Task: Look for space in Matoury, French Guiana from 9th June, 2023 to 11th June, 2023 for 2 adults in price range Rs.6000 to Rs.10000. Place can be entire place with 2 bedrooms having 2 beds and 1 bathroom. Property type can be house, flat, guest house. Amenities needed are: wifi. Booking option can be shelf check-in. Required host language is .
Action: Mouse moved to (423, 48)
Screenshot: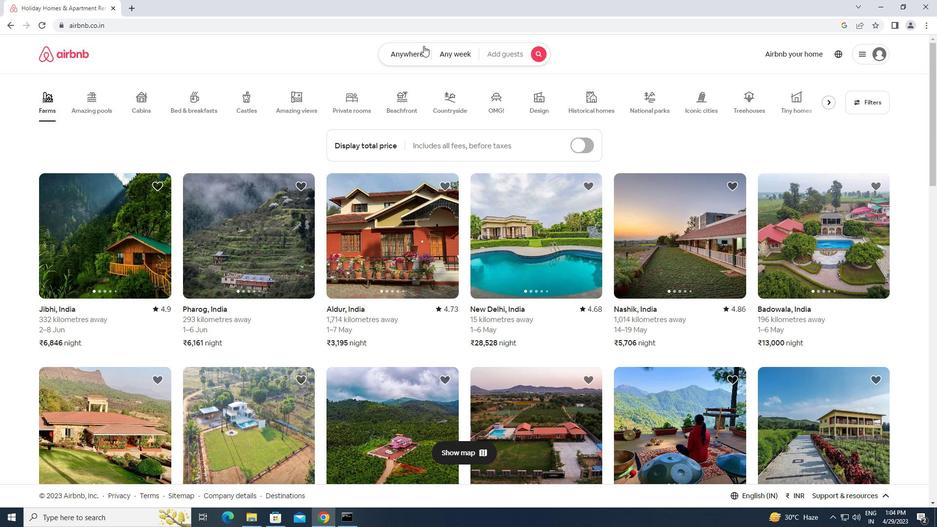 
Action: Mouse pressed left at (423, 48)
Screenshot: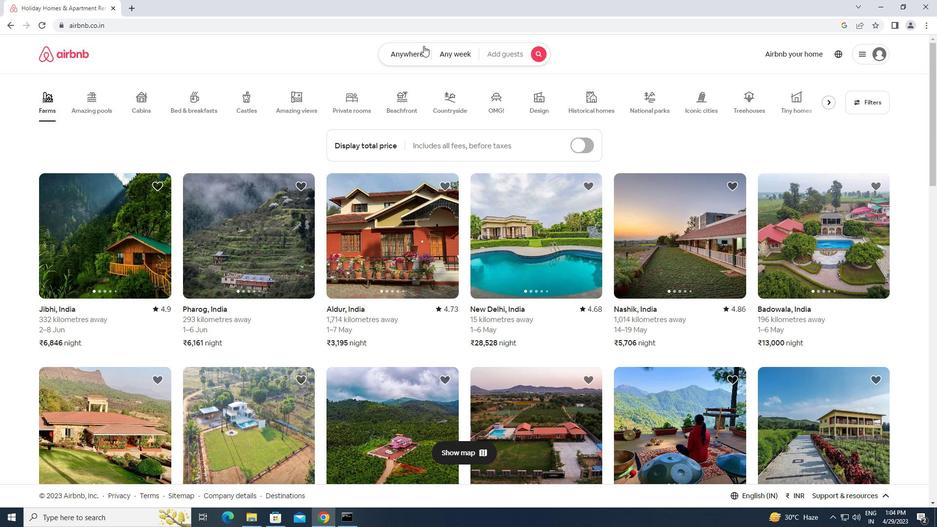 
Action: Mouse moved to (313, 92)
Screenshot: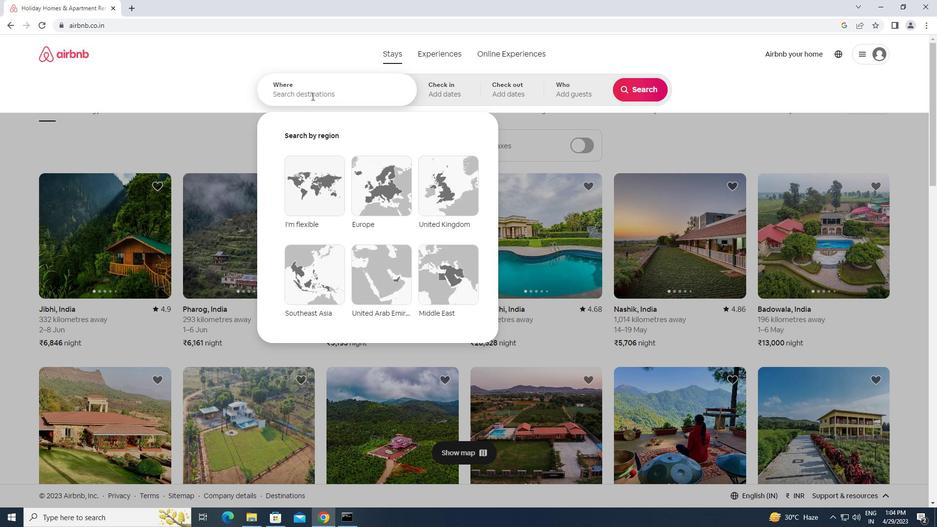 
Action: Mouse pressed left at (313, 92)
Screenshot: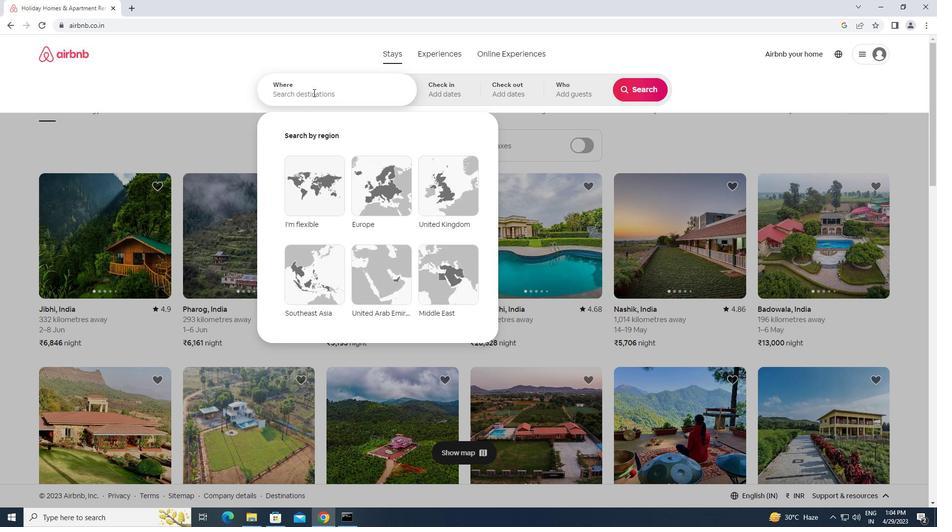 
Action: Key pressed m<Key.caps_lock>atoury,<Key.space><Key.caps_lock>f<Key.caps_lock>rench<Key.space><Key.caps_lock>g<Key.caps_lock>uiana<Key.enter>
Screenshot: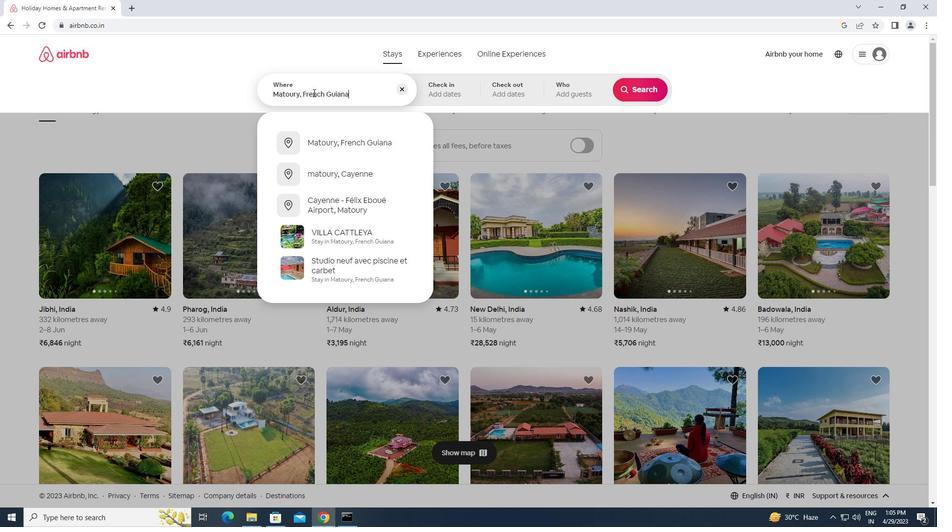 
Action: Mouse moved to (643, 168)
Screenshot: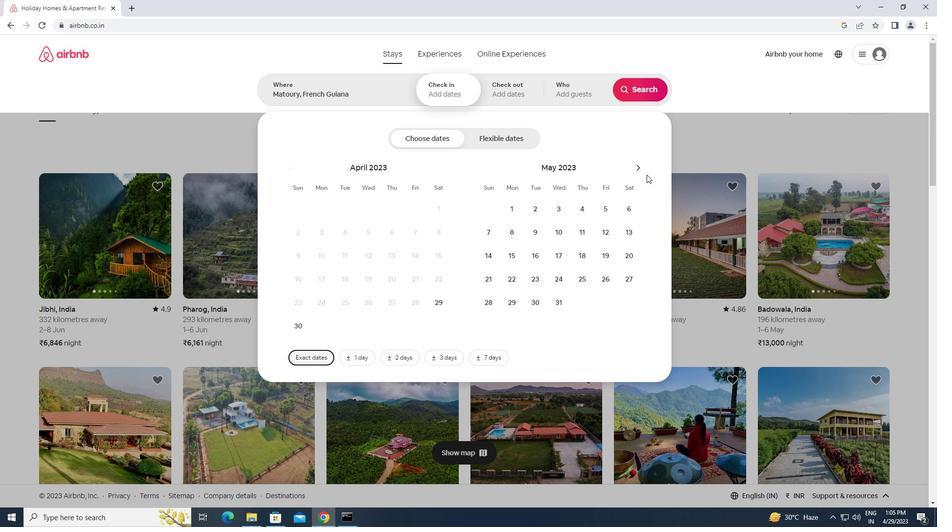 
Action: Mouse pressed left at (643, 168)
Screenshot: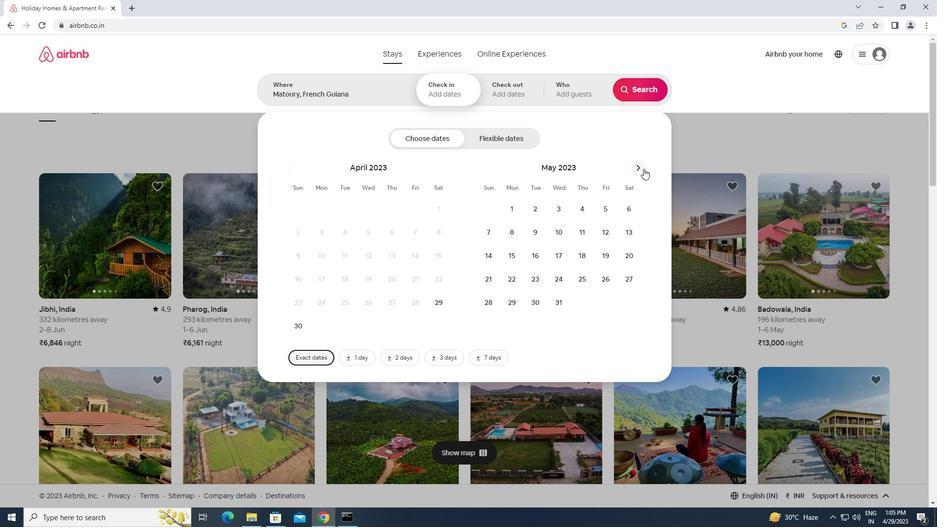 
Action: Mouse moved to (605, 228)
Screenshot: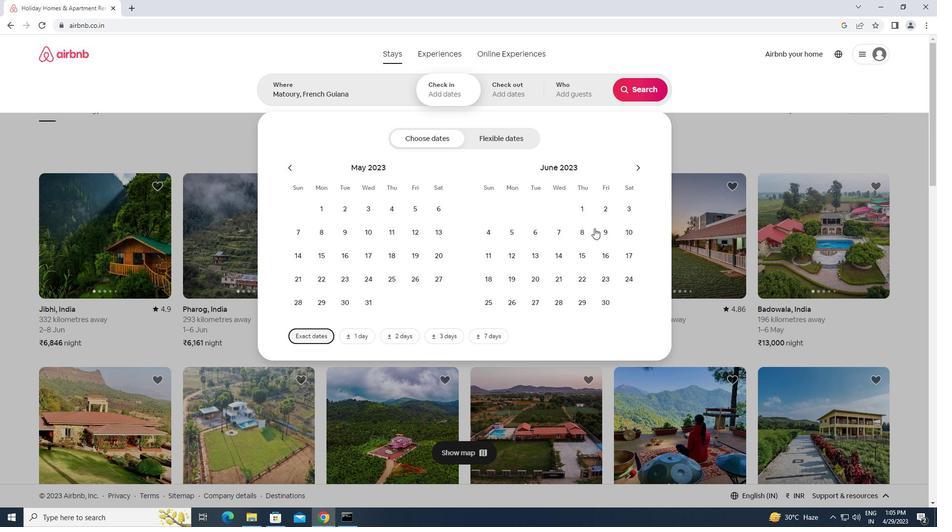 
Action: Mouse pressed left at (605, 228)
Screenshot: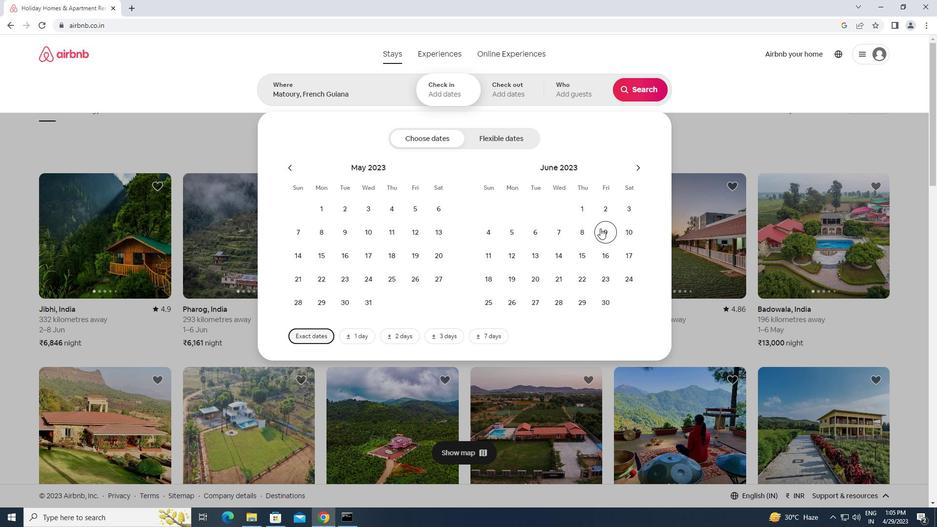 
Action: Mouse moved to (488, 258)
Screenshot: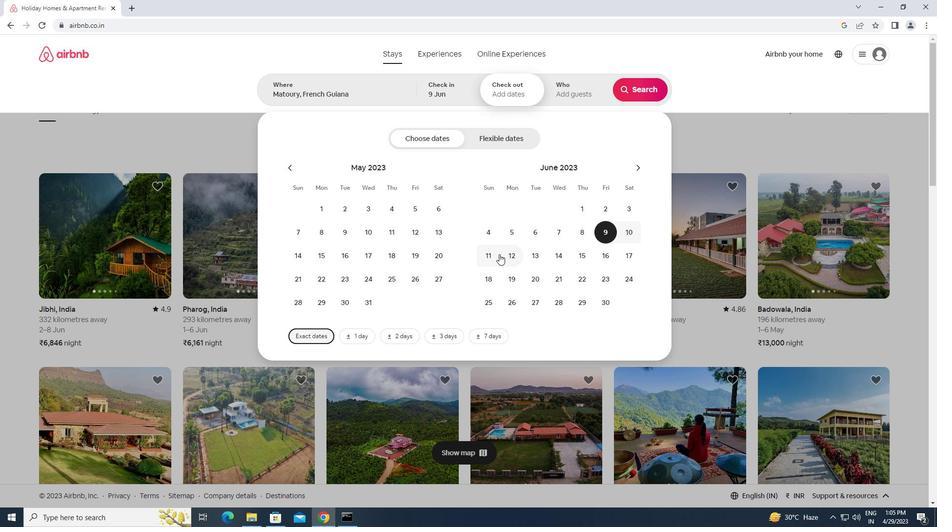 
Action: Mouse pressed left at (488, 258)
Screenshot: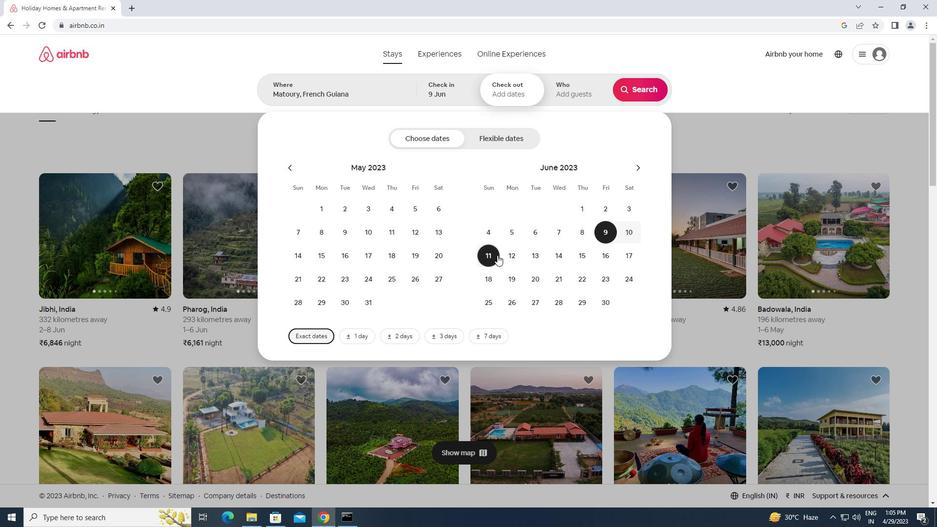 
Action: Mouse moved to (578, 85)
Screenshot: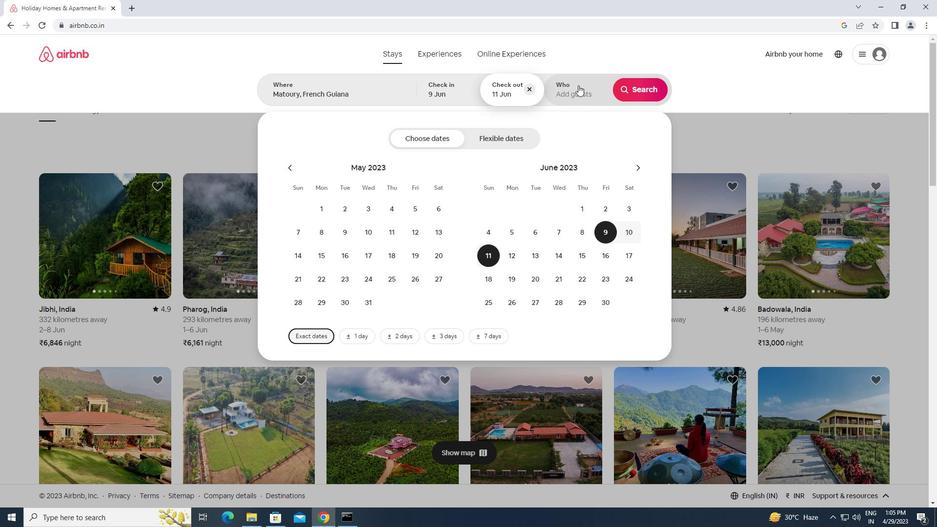 
Action: Mouse pressed left at (578, 85)
Screenshot: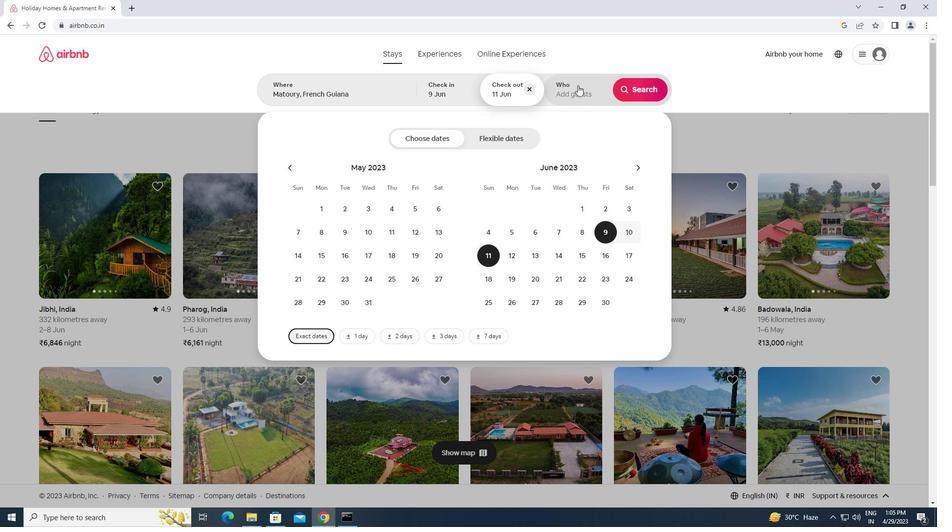 
Action: Mouse moved to (645, 140)
Screenshot: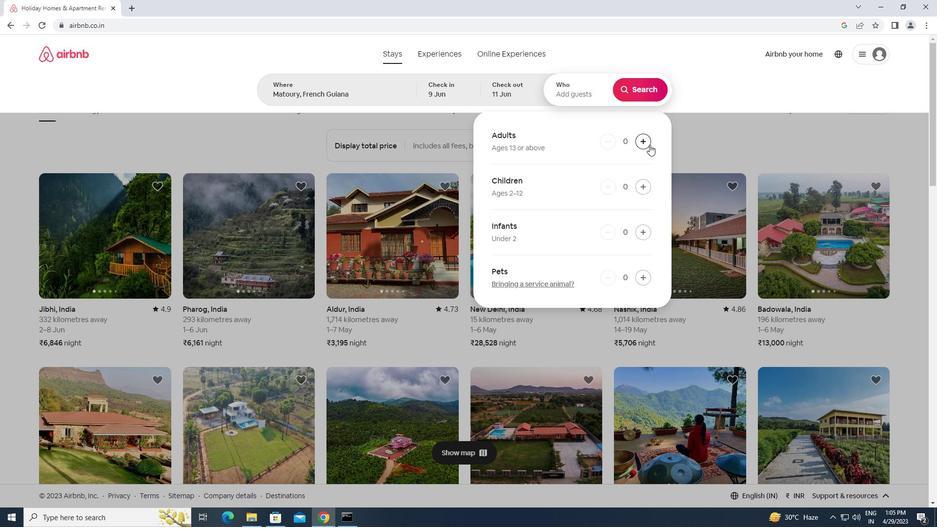 
Action: Mouse pressed left at (645, 140)
Screenshot: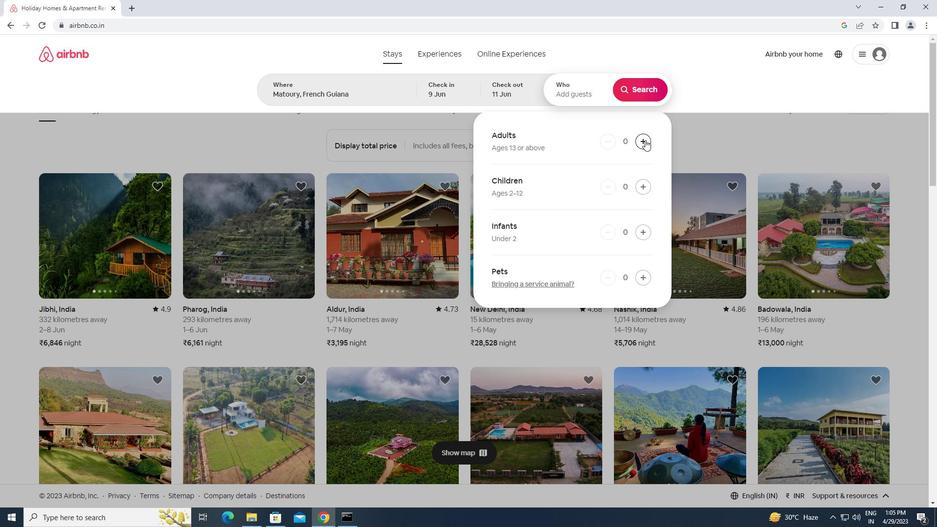 
Action: Mouse pressed left at (645, 140)
Screenshot: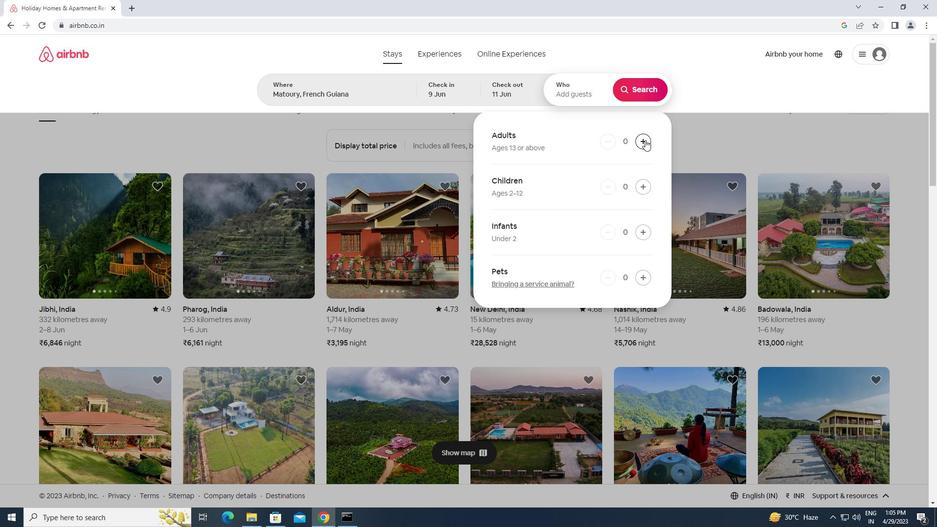 
Action: Mouse moved to (635, 90)
Screenshot: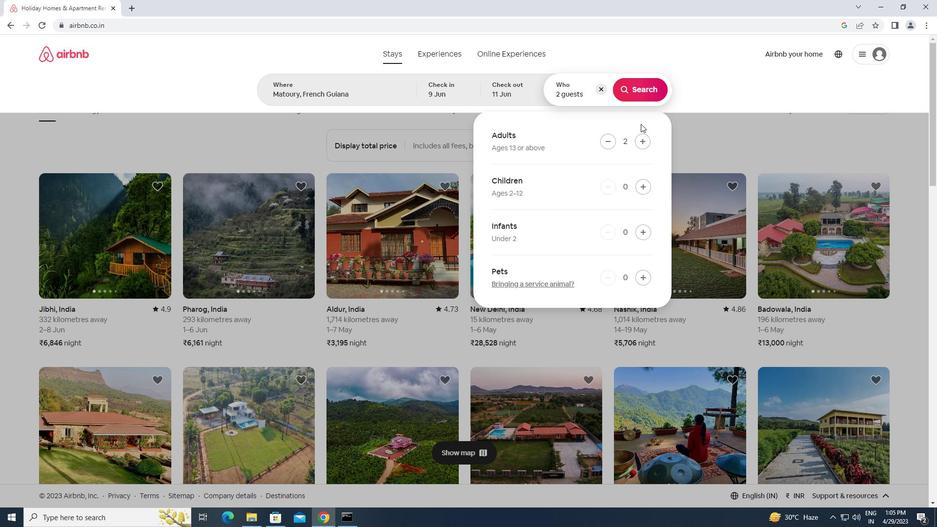 
Action: Mouse pressed left at (635, 90)
Screenshot: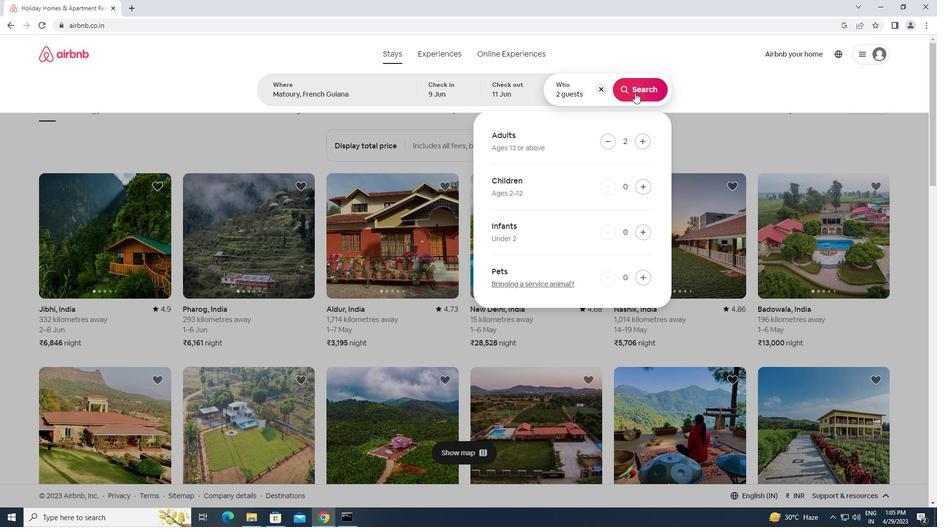
Action: Mouse moved to (879, 95)
Screenshot: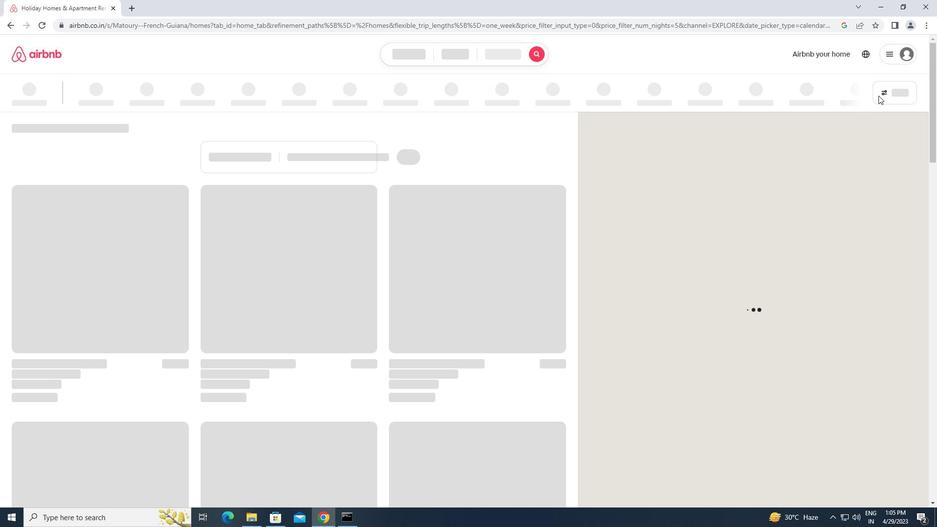 
Action: Mouse pressed left at (879, 95)
Screenshot: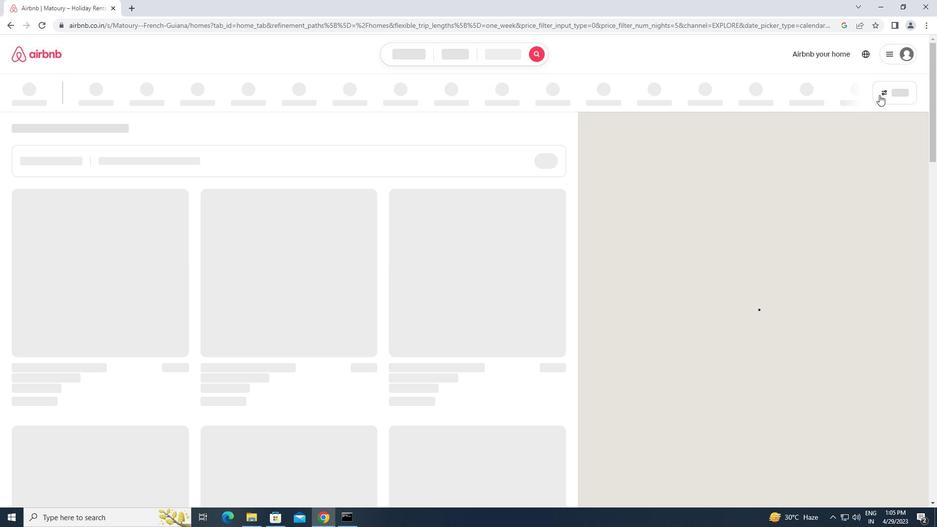 
Action: Mouse moved to (349, 215)
Screenshot: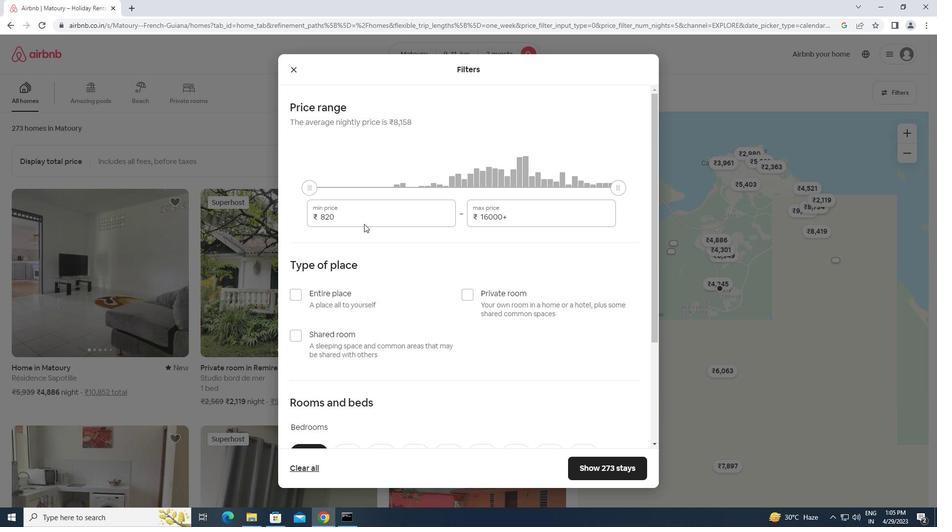 
Action: Mouse pressed left at (349, 215)
Screenshot: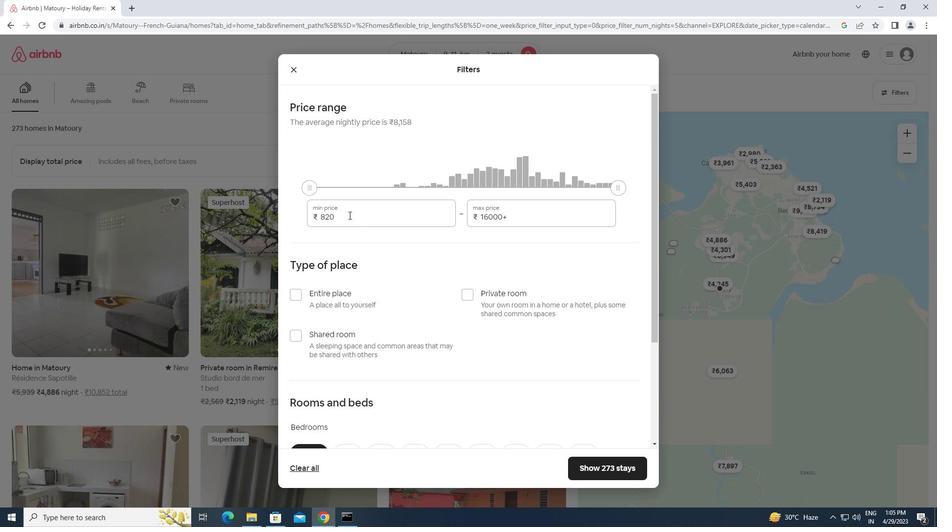 
Action: Mouse moved to (304, 216)
Screenshot: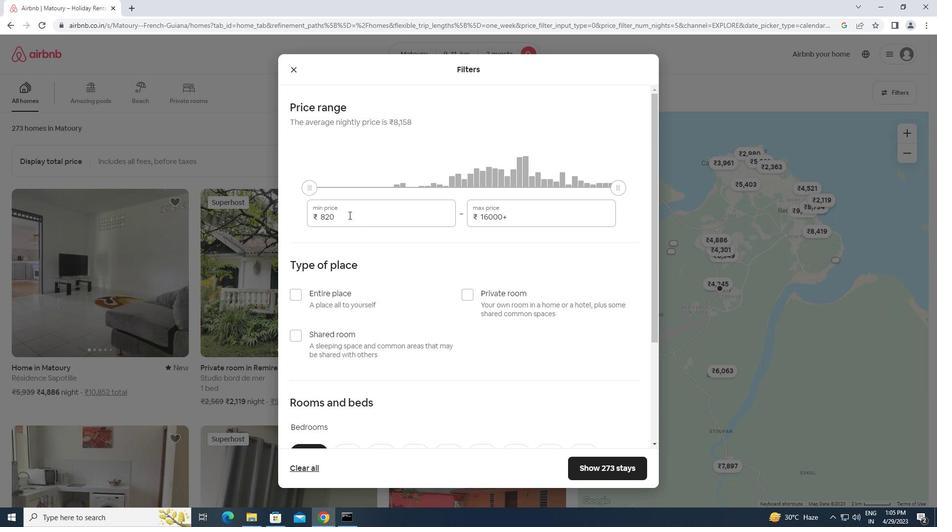 
Action: Key pressed 6000
Screenshot: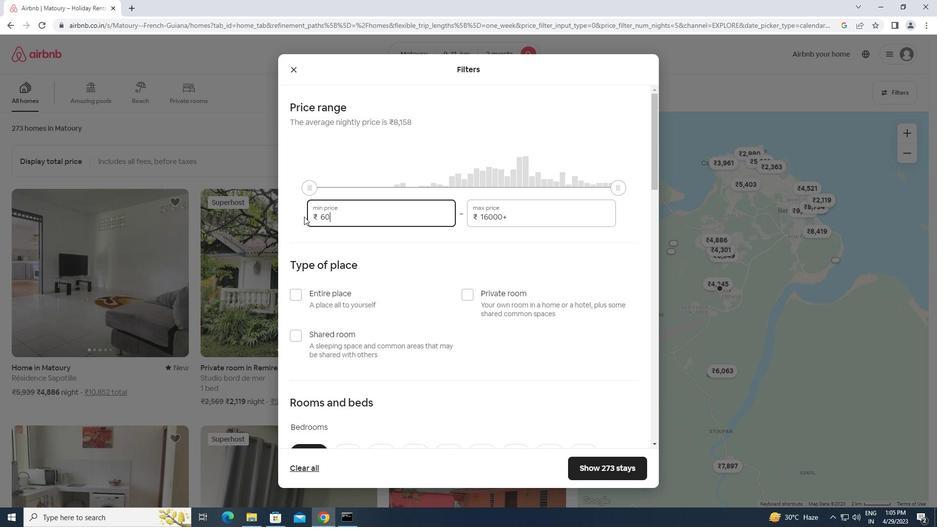
Action: Mouse moved to (304, 216)
Screenshot: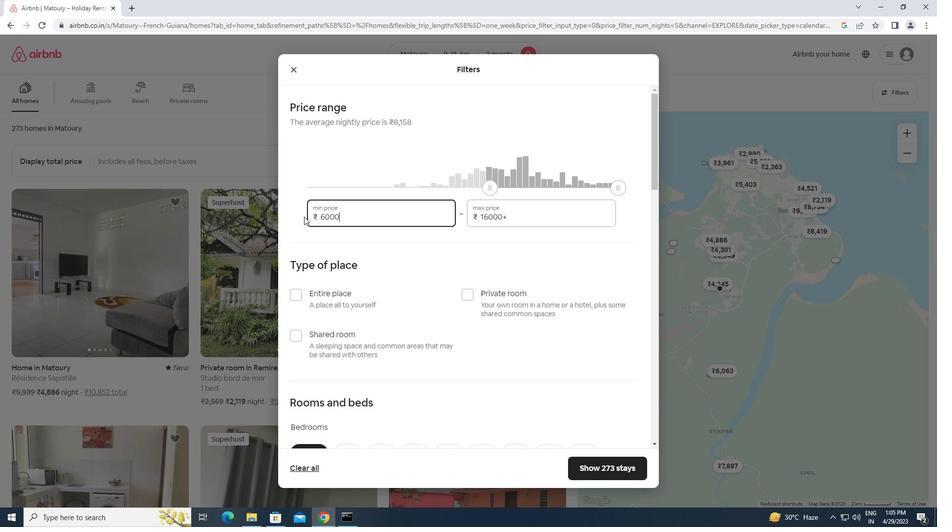
Action: Key pressed <Key.tab><Key.backspace><Key.backspace><Key.backspace><Key.backspace><Key.backspace><Key.backspace><Key.backspace><Key.backspace><Key.backspace><Key.backspace><Key.backspace><Key.backspace><Key.backspace><Key.backspace><Key.backspace><Key.backspace><Key.backspace><Key.backspace><Key.backspace><Key.backspace><Key.backspace>10000
Screenshot: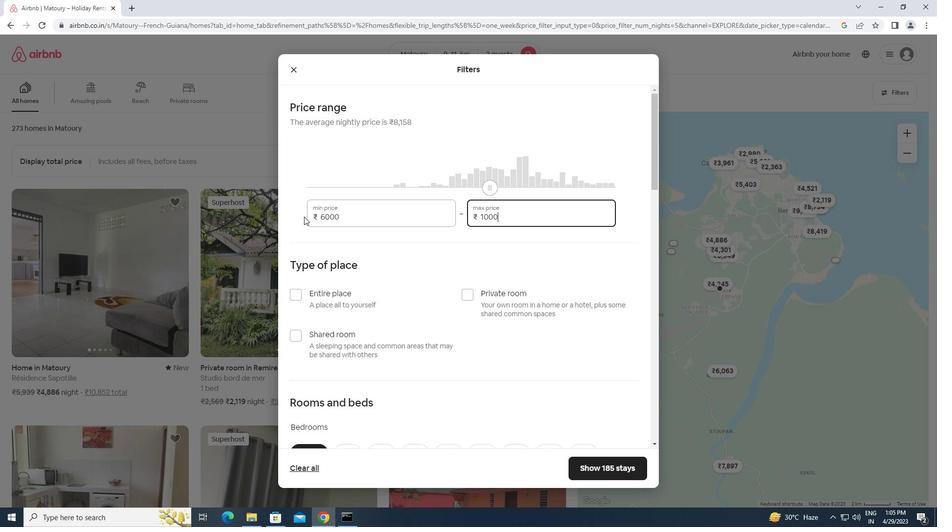 
Action: Mouse moved to (495, 269)
Screenshot: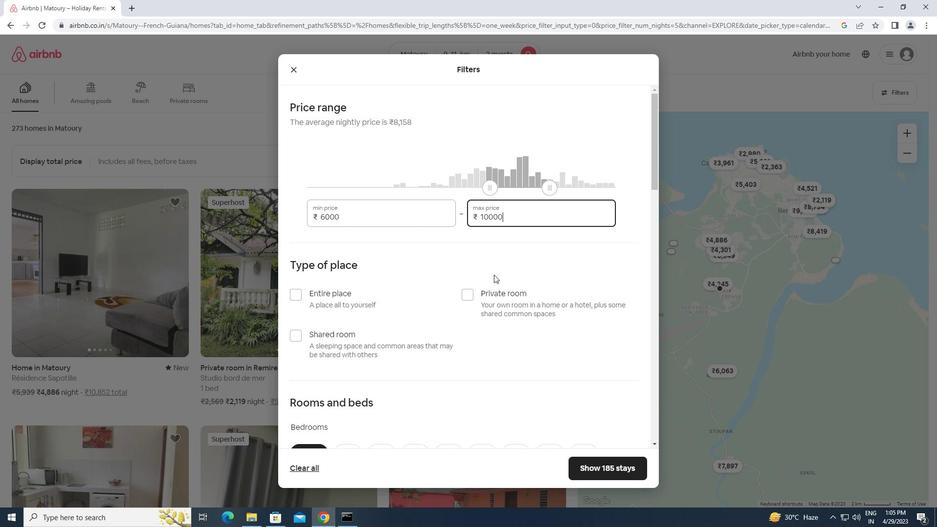 
Action: Mouse pressed left at (495, 269)
Screenshot: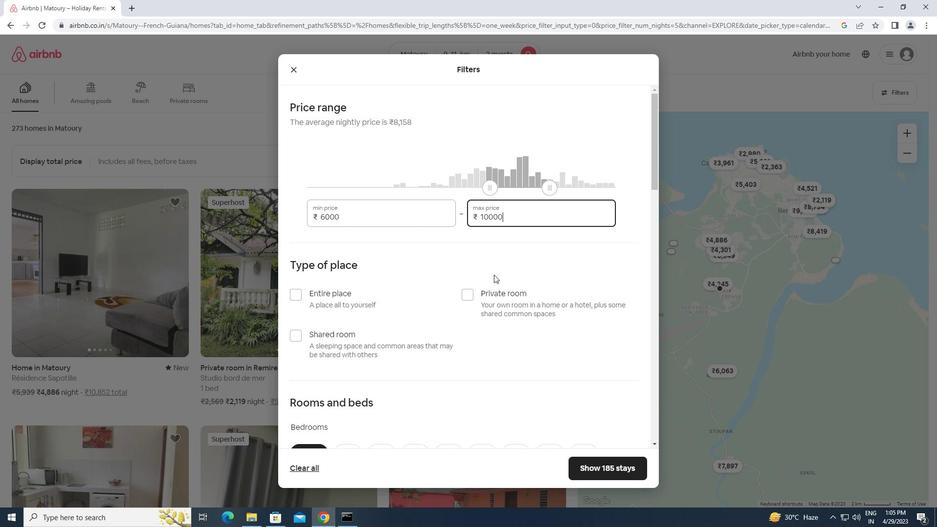 
Action: Mouse moved to (495, 270)
Screenshot: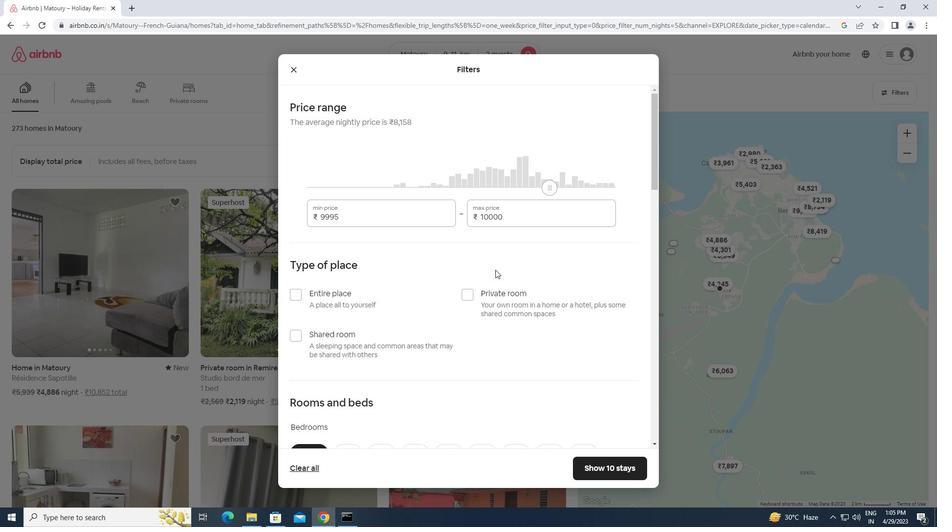 
Action: Mouse scrolled (495, 269) with delta (0, 0)
Screenshot: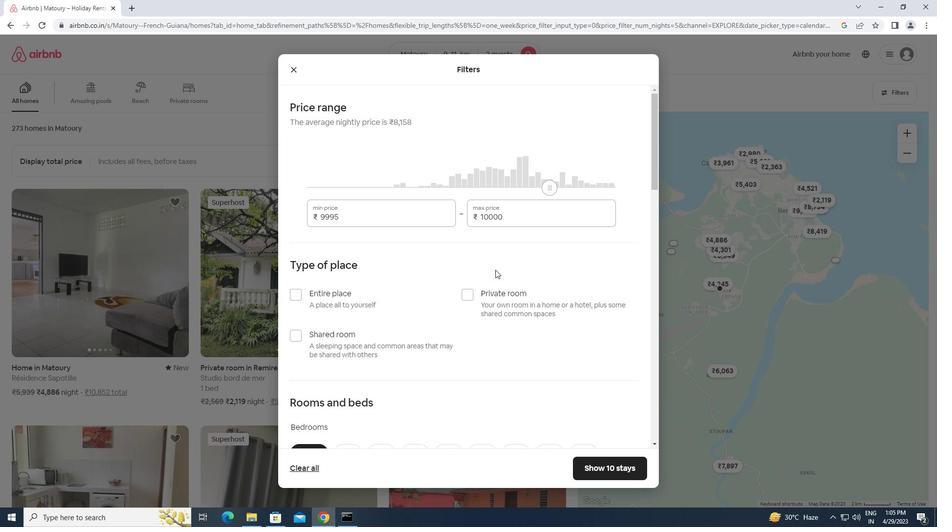
Action: Mouse moved to (289, 244)
Screenshot: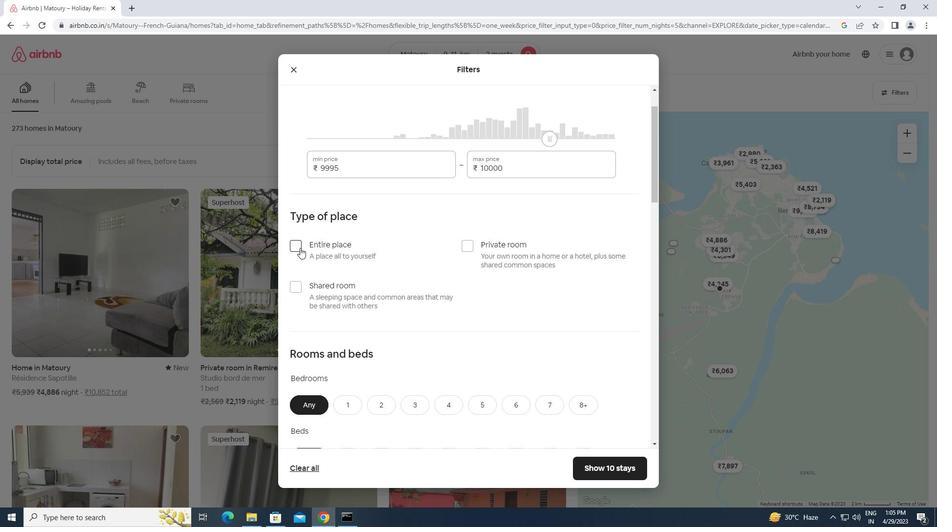 
Action: Mouse pressed left at (289, 244)
Screenshot: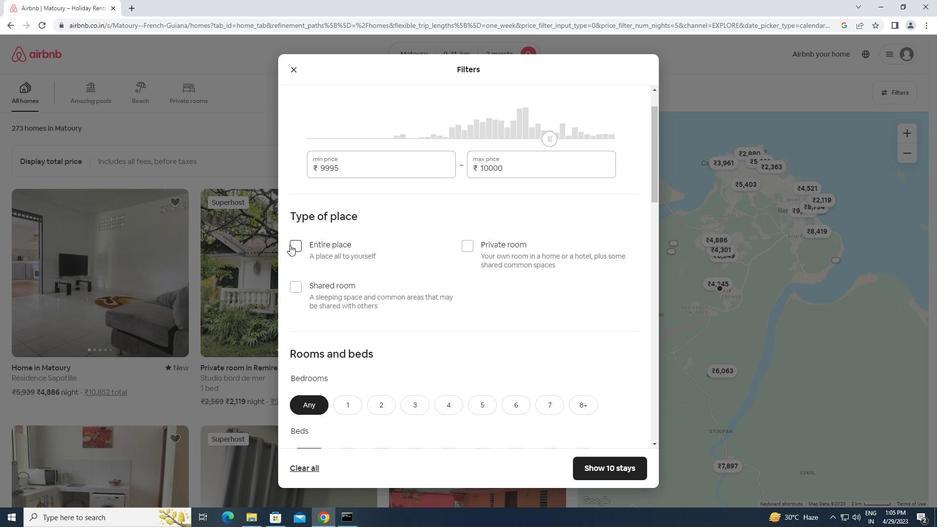 
Action: Mouse moved to (295, 244)
Screenshot: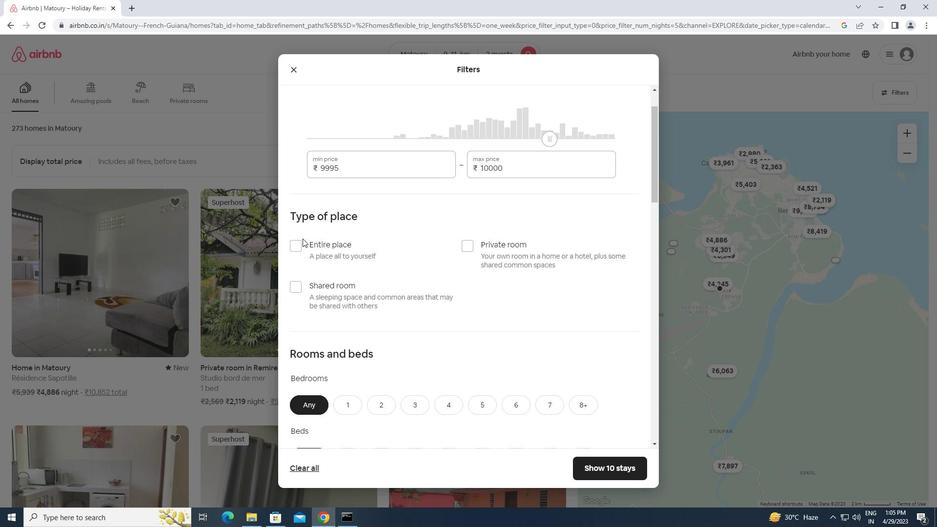
Action: Mouse pressed left at (295, 244)
Screenshot: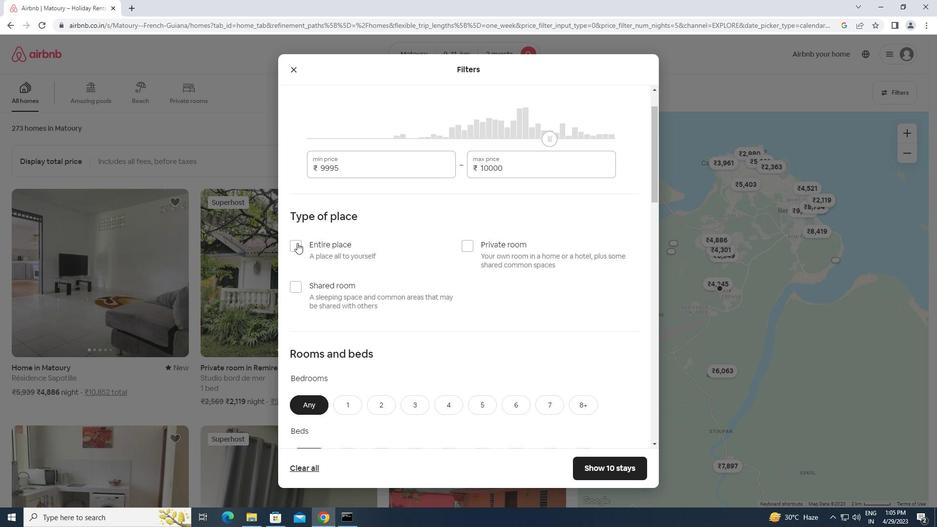 
Action: Mouse moved to (405, 303)
Screenshot: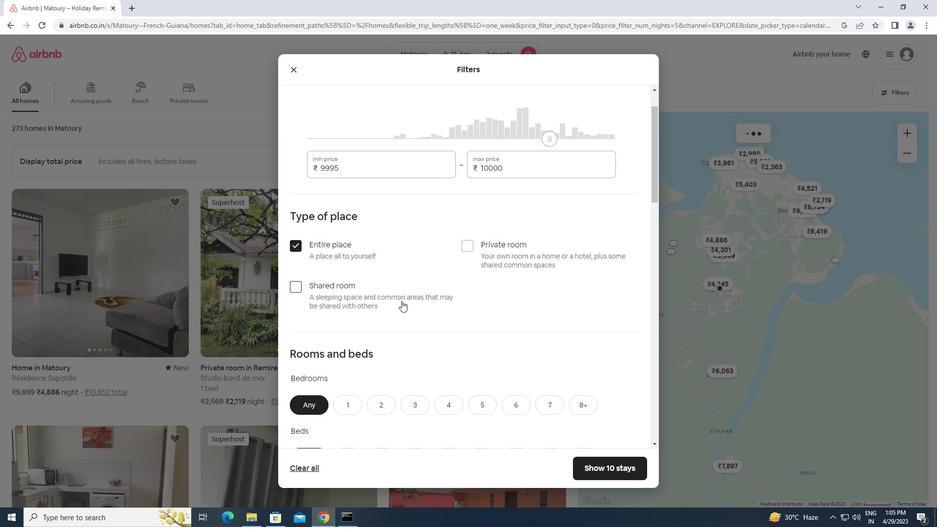 
Action: Mouse scrolled (405, 302) with delta (0, 0)
Screenshot: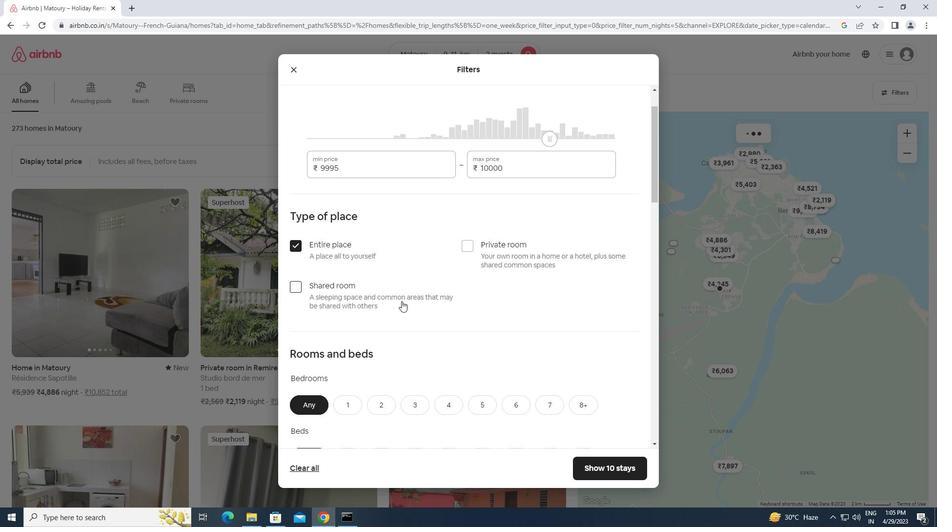 
Action: Mouse scrolled (405, 302) with delta (0, 0)
Screenshot: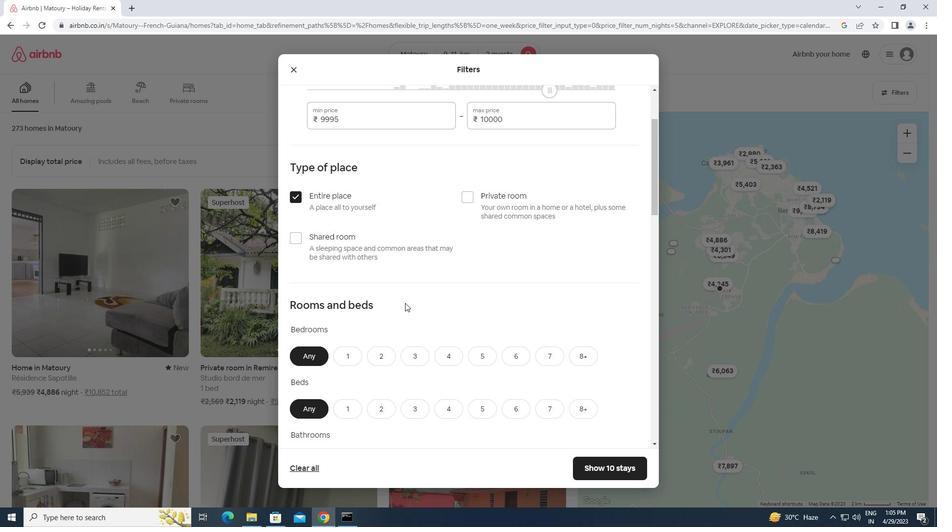 
Action: Mouse moved to (386, 304)
Screenshot: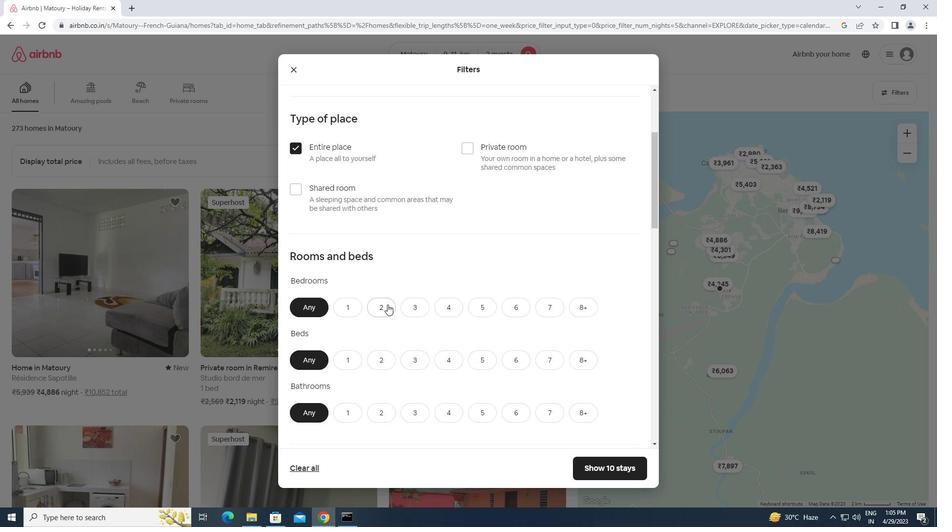 
Action: Mouse pressed left at (386, 304)
Screenshot: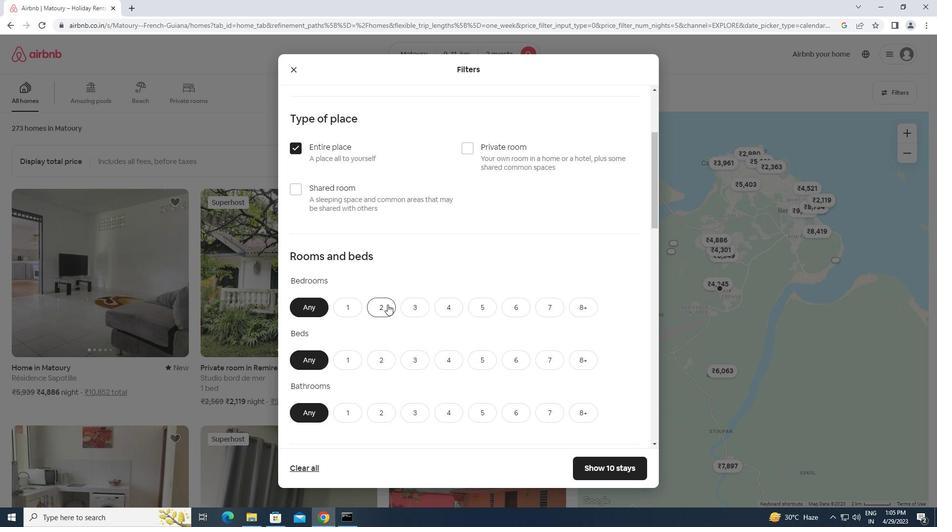 
Action: Mouse moved to (379, 359)
Screenshot: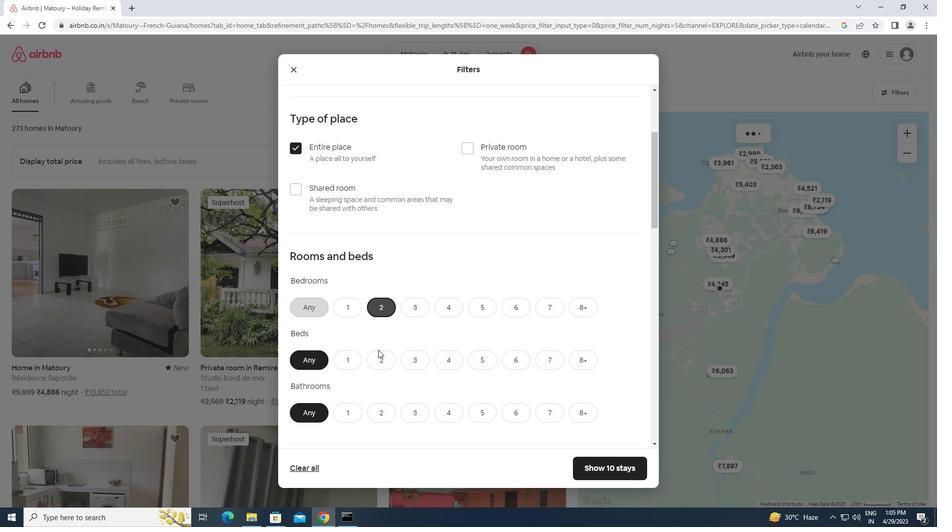 
Action: Mouse pressed left at (379, 359)
Screenshot: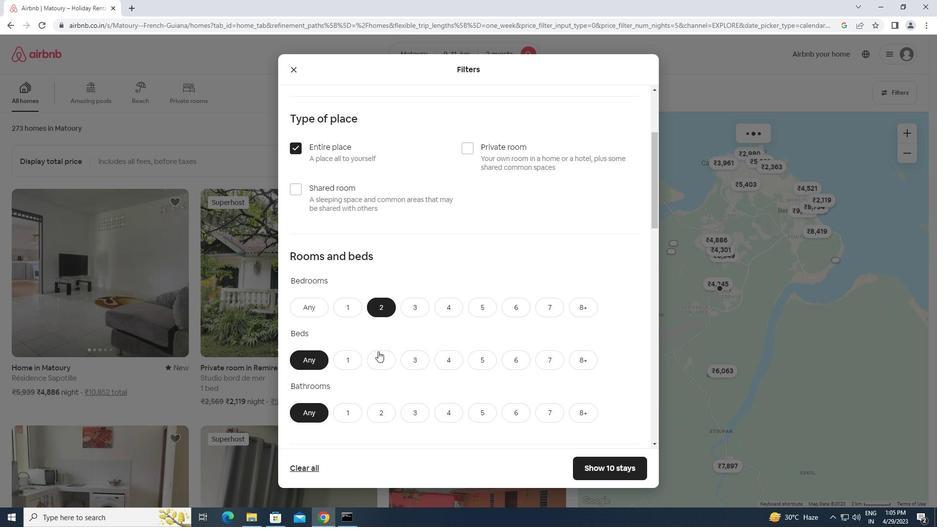 
Action: Mouse moved to (343, 412)
Screenshot: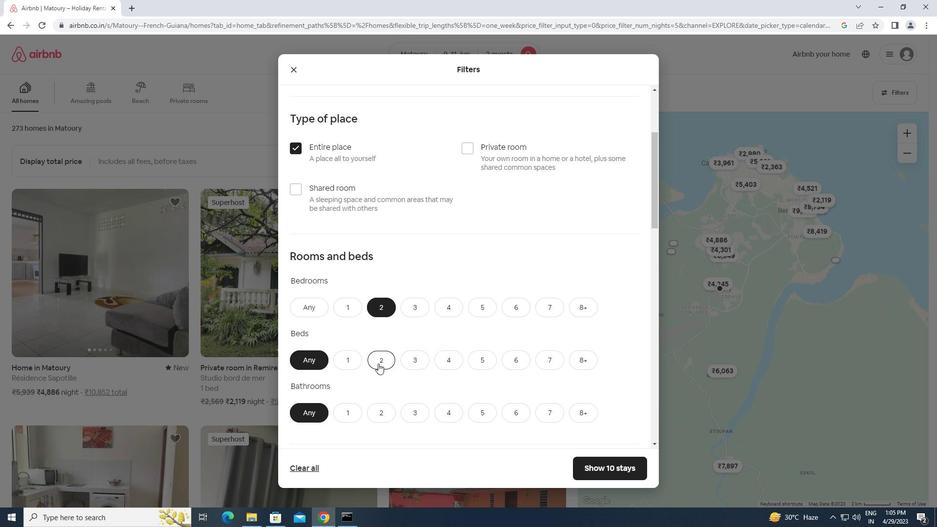 
Action: Mouse pressed left at (343, 412)
Screenshot: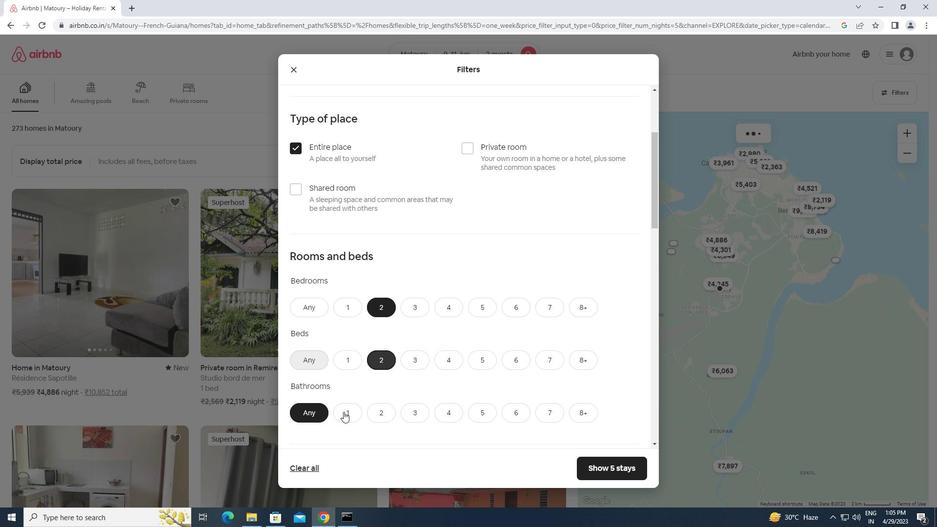 
Action: Mouse moved to (391, 401)
Screenshot: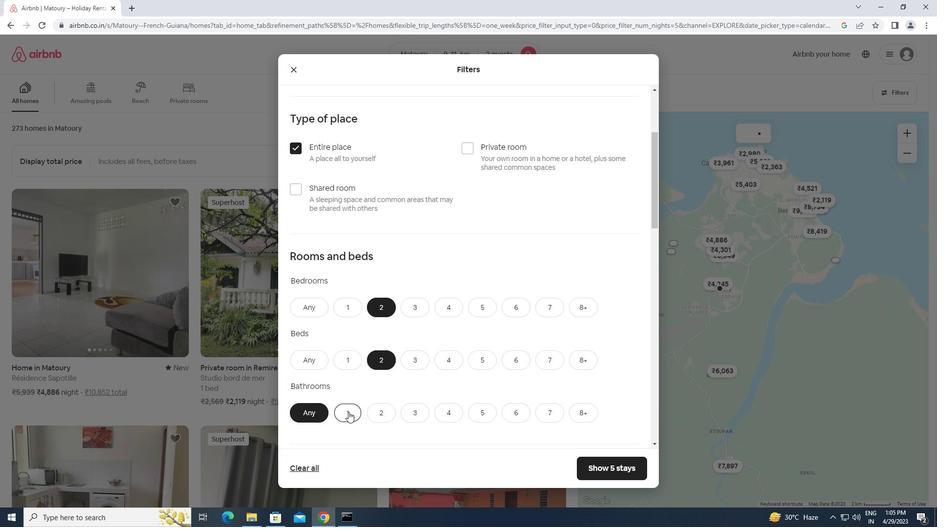 
Action: Mouse scrolled (391, 400) with delta (0, 0)
Screenshot: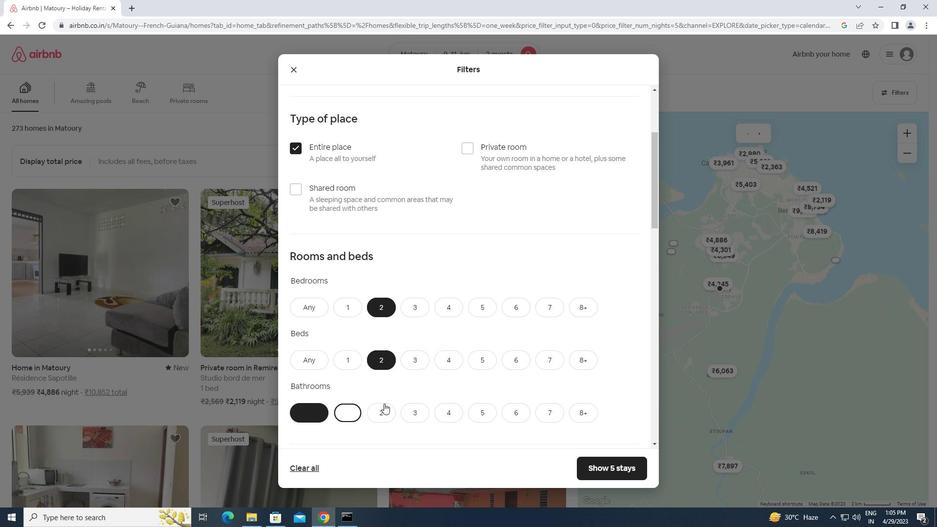 
Action: Mouse scrolled (391, 400) with delta (0, 0)
Screenshot: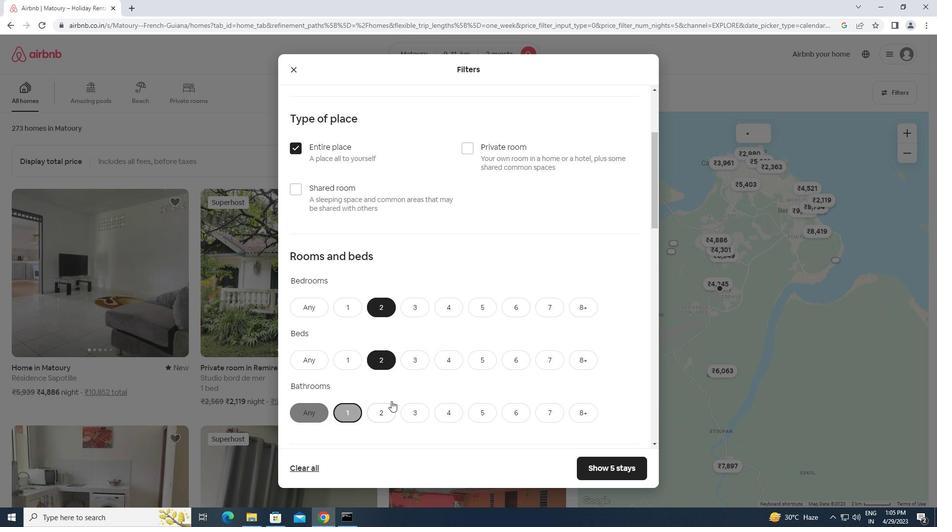 
Action: Mouse scrolled (391, 400) with delta (0, 0)
Screenshot: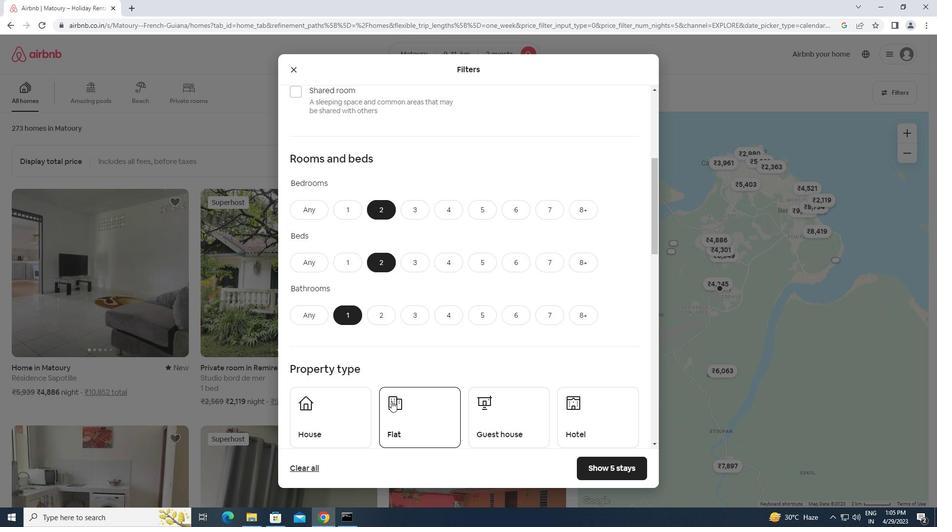 
Action: Mouse moved to (343, 378)
Screenshot: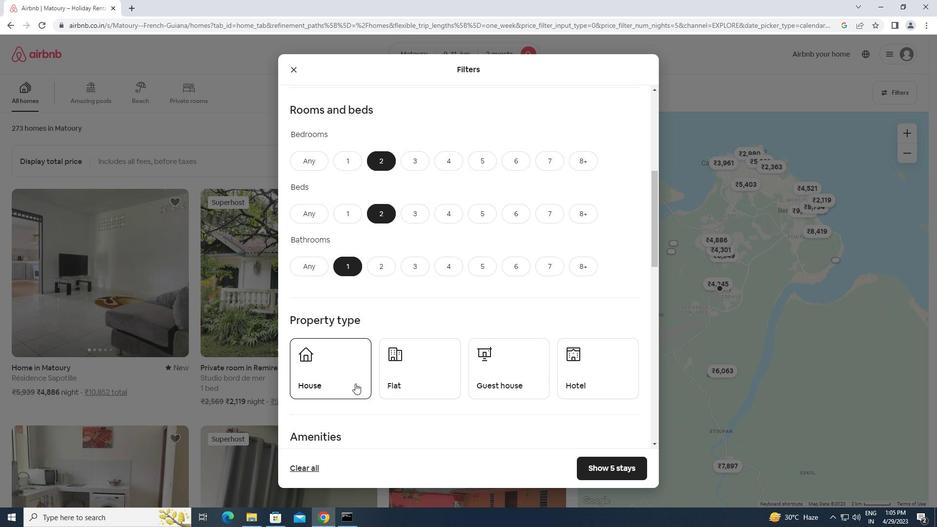 
Action: Mouse pressed left at (343, 378)
Screenshot: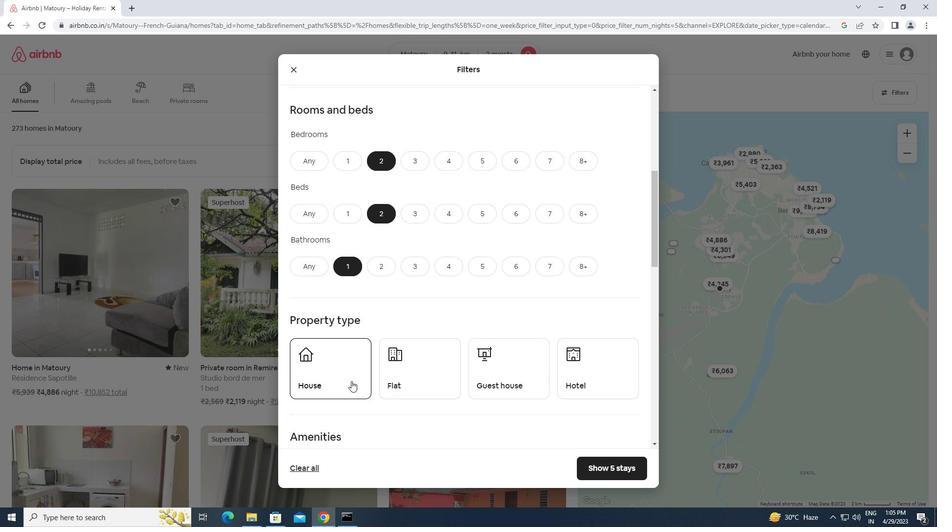 
Action: Mouse moved to (424, 378)
Screenshot: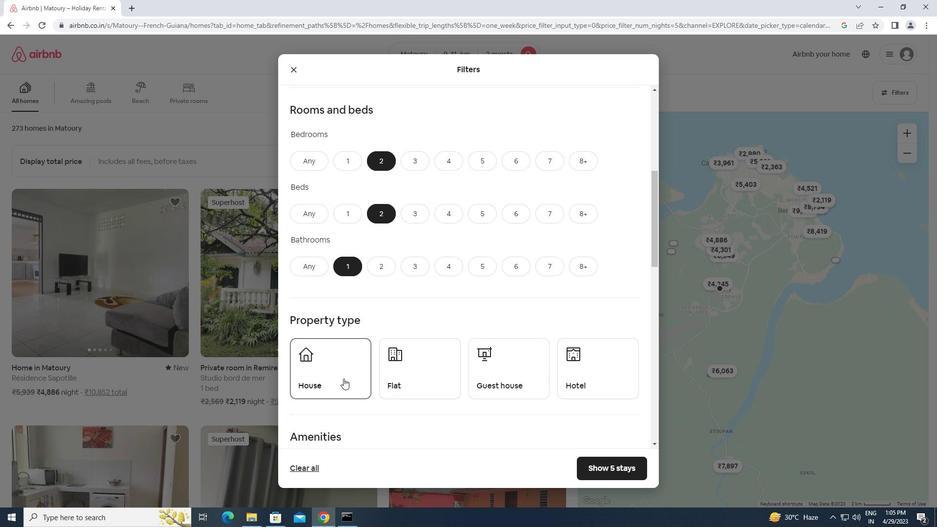 
Action: Mouse pressed left at (424, 378)
Screenshot: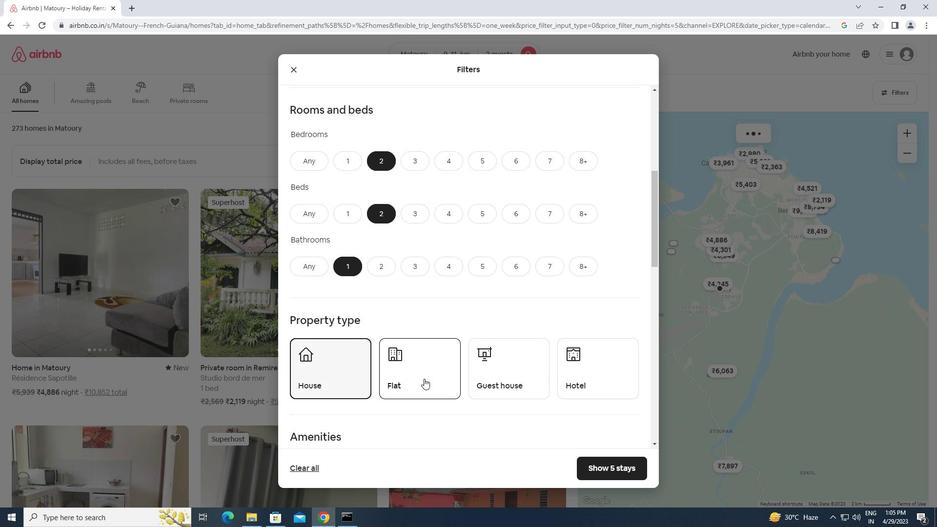 
Action: Mouse moved to (511, 376)
Screenshot: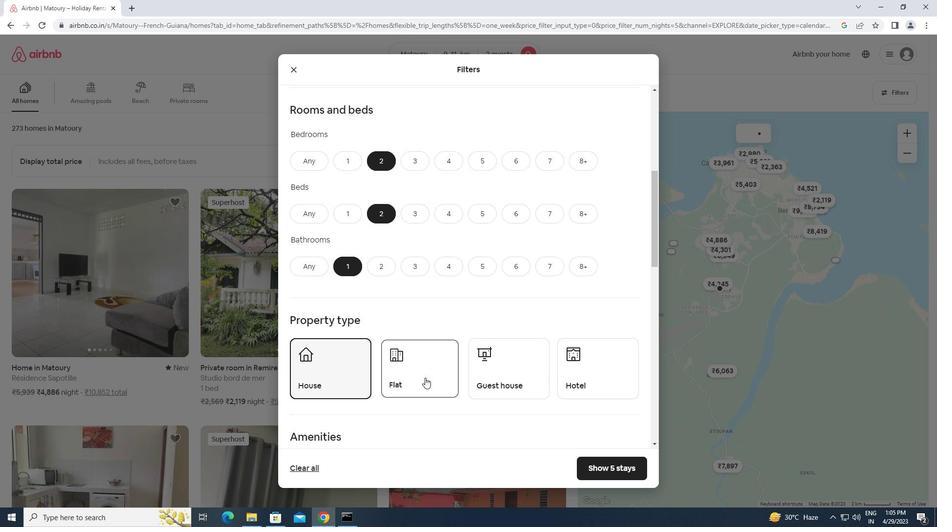
Action: Mouse pressed left at (511, 376)
Screenshot: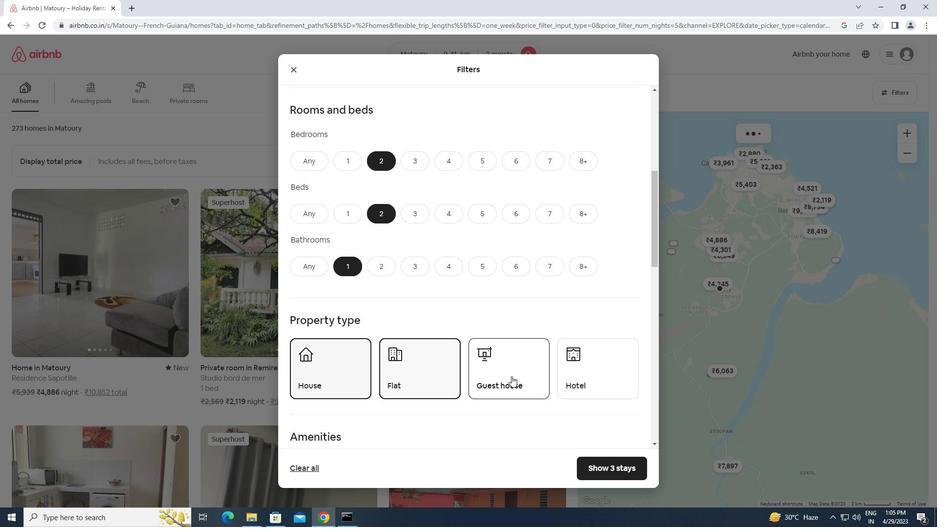 
Action: Mouse moved to (511, 376)
Screenshot: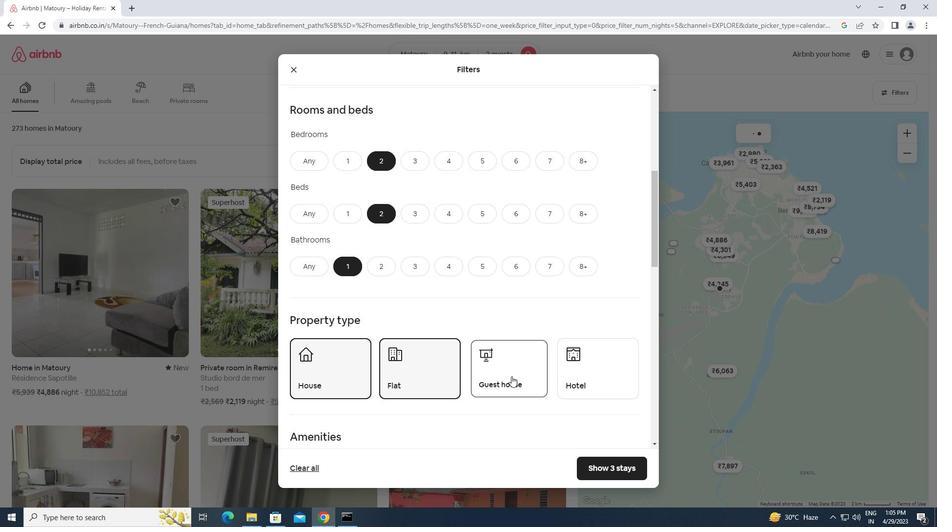 
Action: Mouse scrolled (511, 375) with delta (0, 0)
Screenshot: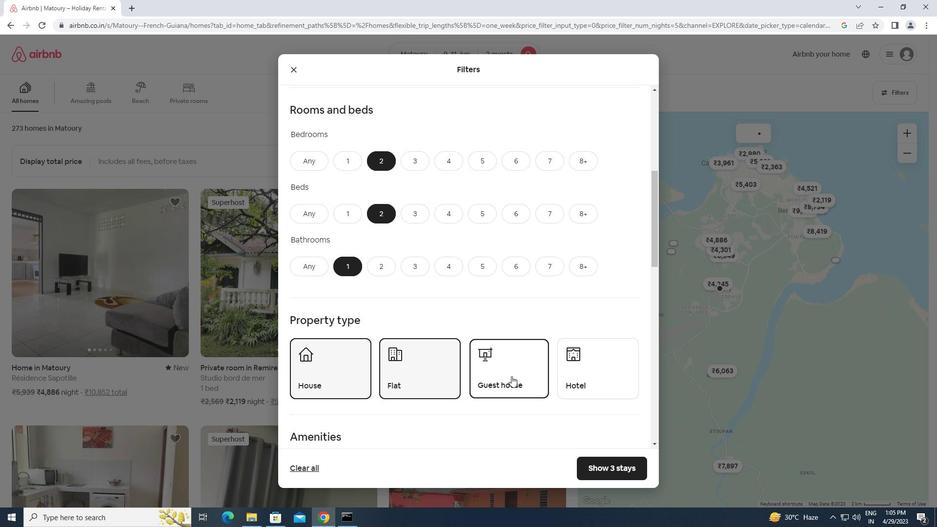 
Action: Mouse moved to (511, 377)
Screenshot: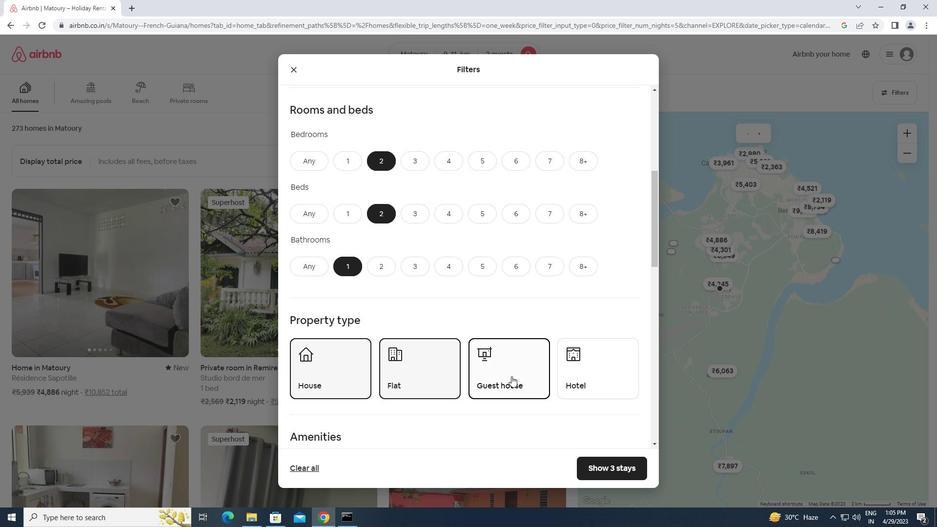 
Action: Mouse scrolled (511, 376) with delta (0, 0)
Screenshot: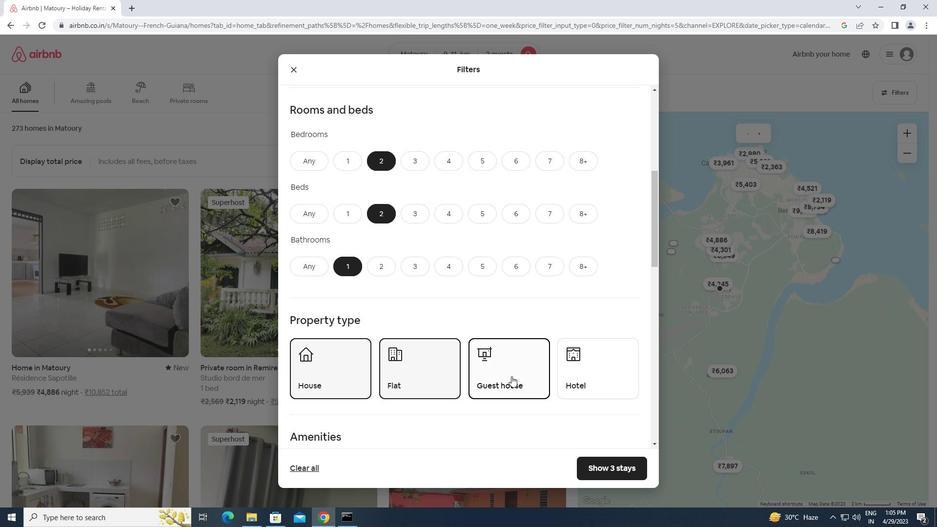 
Action: Mouse moved to (511, 377)
Screenshot: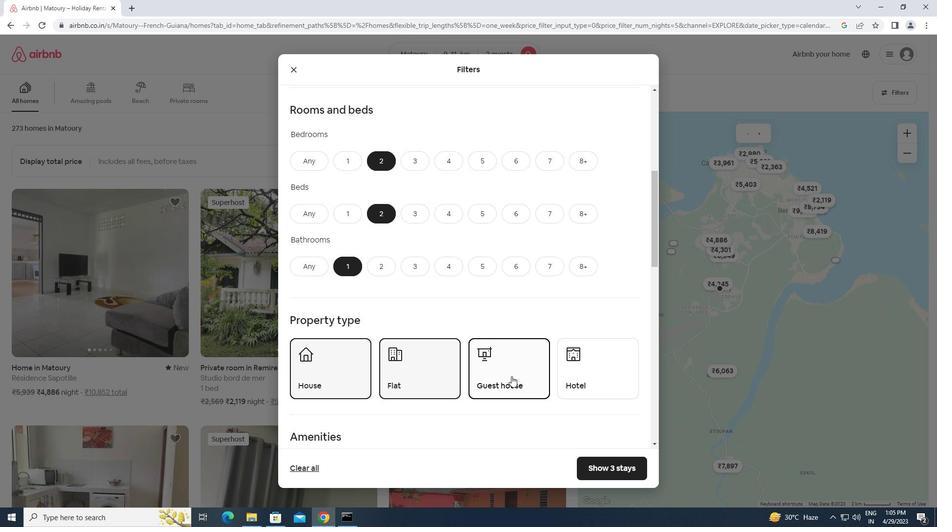 
Action: Mouse scrolled (511, 377) with delta (0, 0)
Screenshot: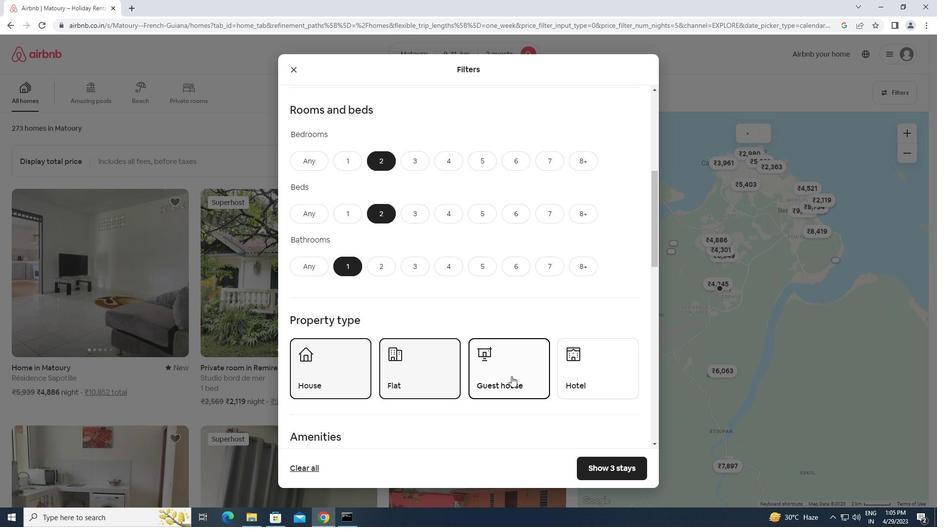 
Action: Mouse moved to (468, 360)
Screenshot: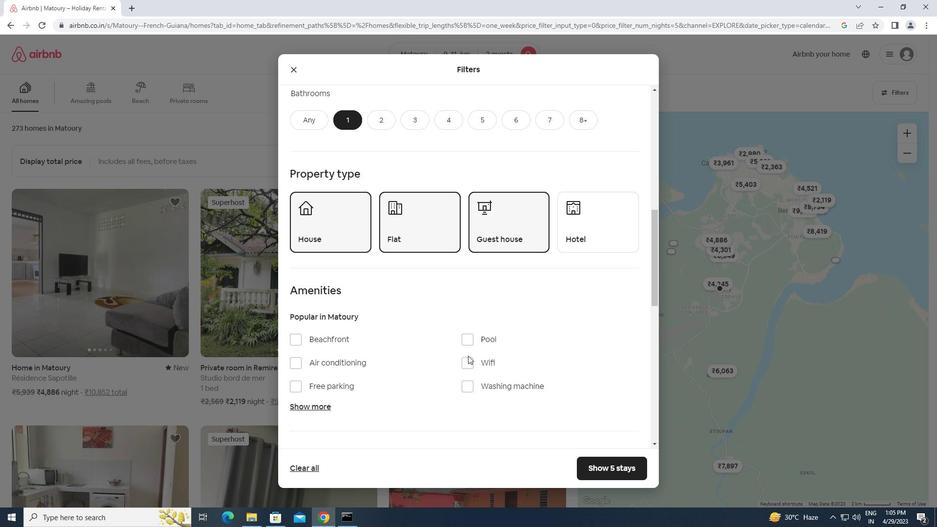 
Action: Mouse pressed left at (468, 360)
Screenshot: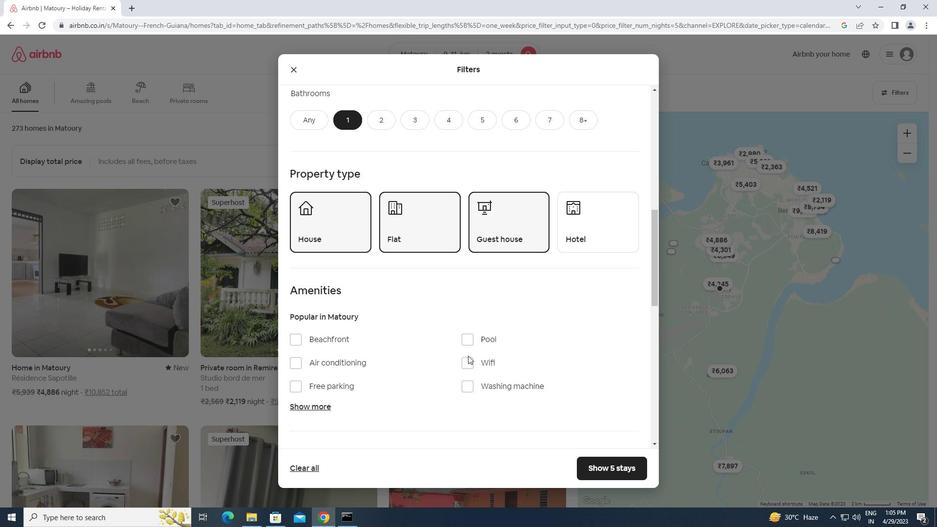 
Action: Mouse moved to (422, 399)
Screenshot: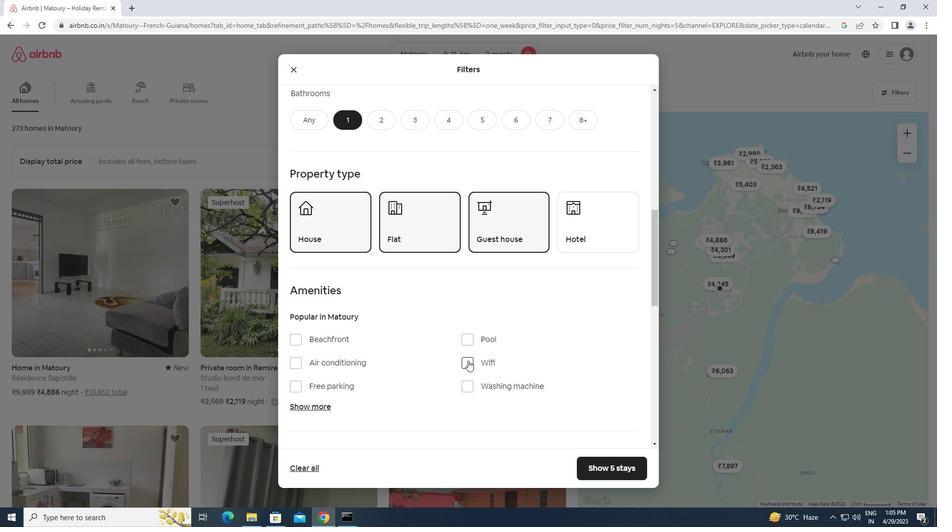 
Action: Mouse scrolled (422, 399) with delta (0, 0)
Screenshot: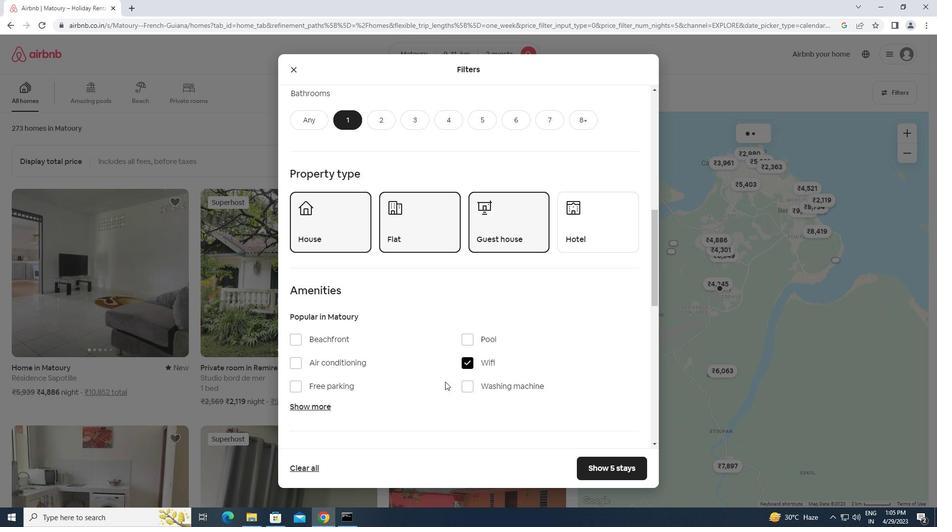 
Action: Mouse scrolled (422, 399) with delta (0, 0)
Screenshot: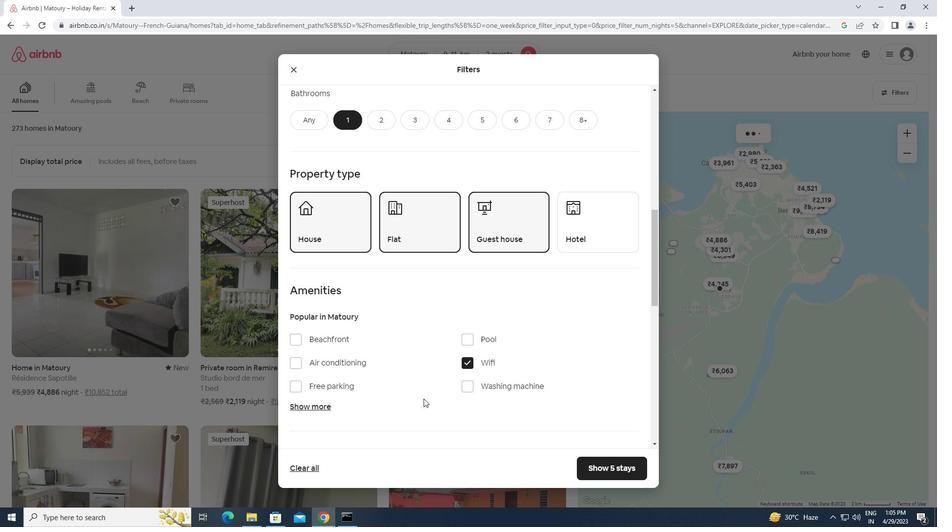 
Action: Mouse scrolled (422, 399) with delta (0, 0)
Screenshot: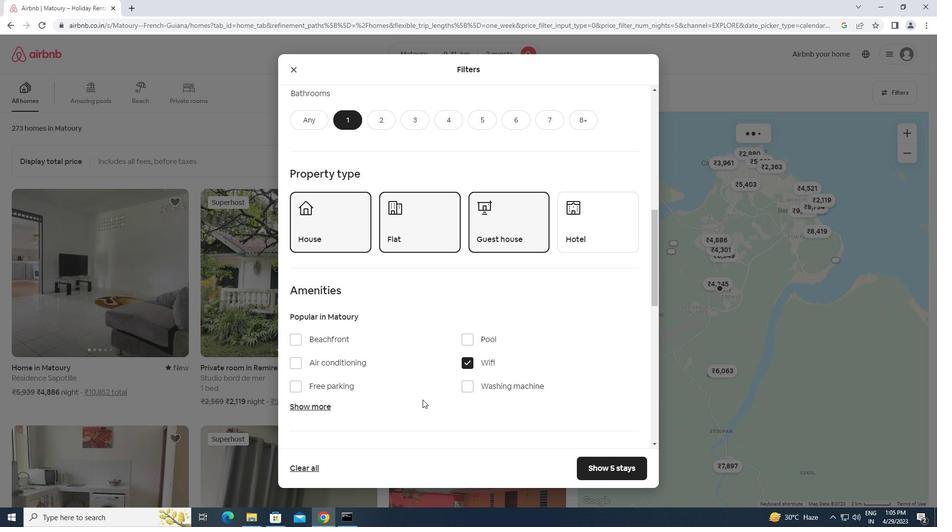 
Action: Mouse moved to (610, 371)
Screenshot: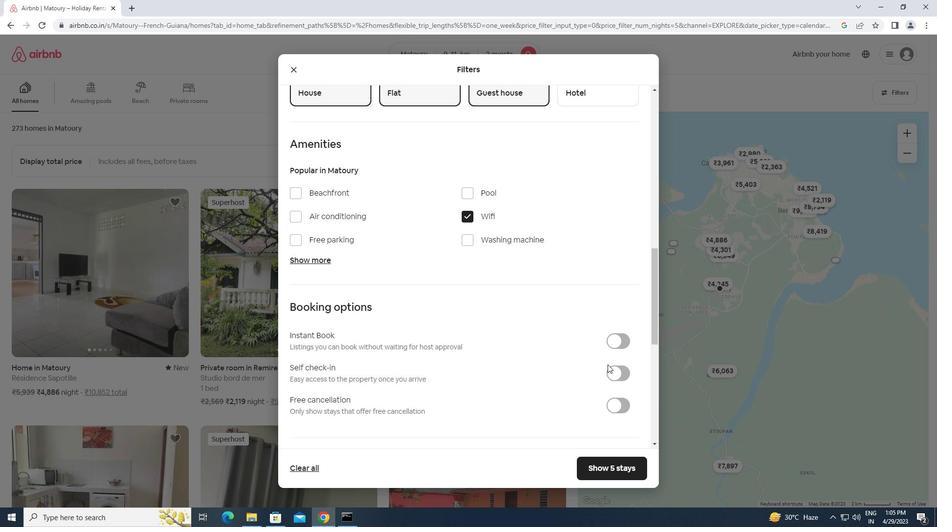
Action: Mouse pressed left at (610, 371)
Screenshot: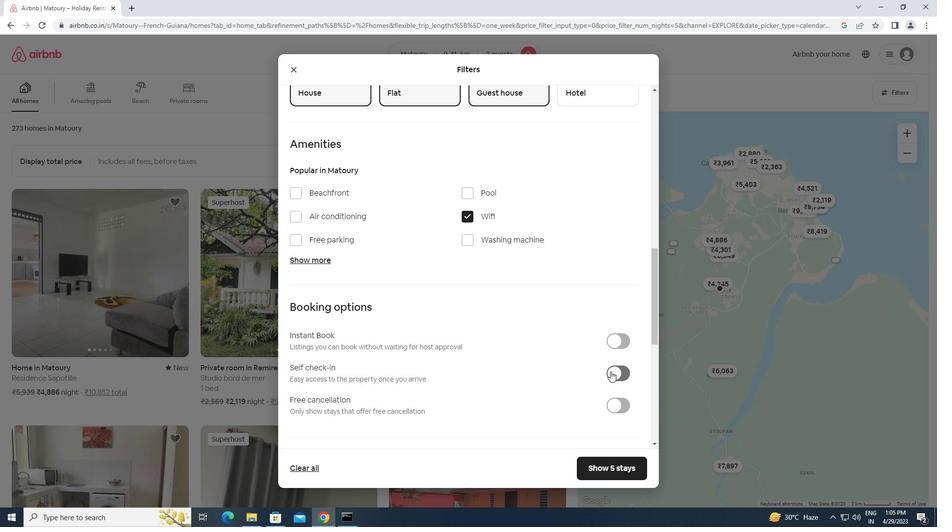 
Action: Mouse moved to (496, 400)
Screenshot: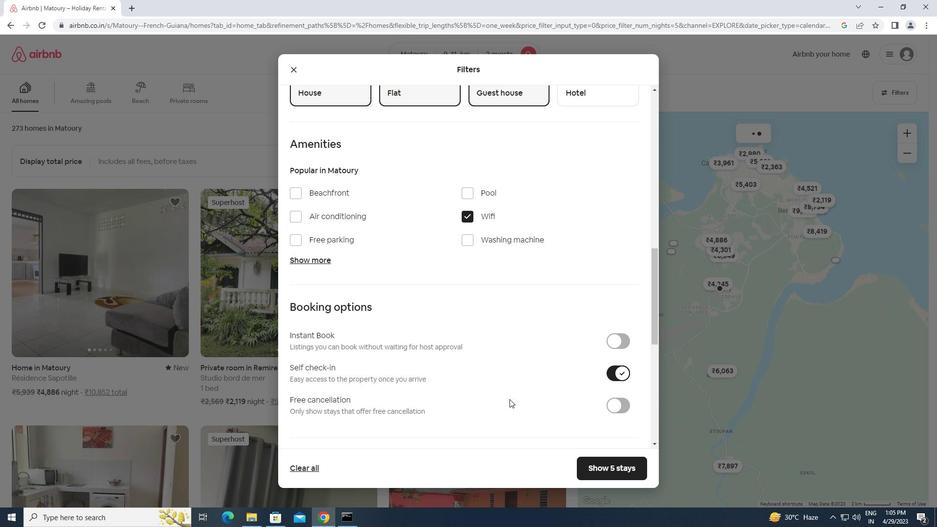 
Action: Mouse scrolled (496, 399) with delta (0, 0)
Screenshot: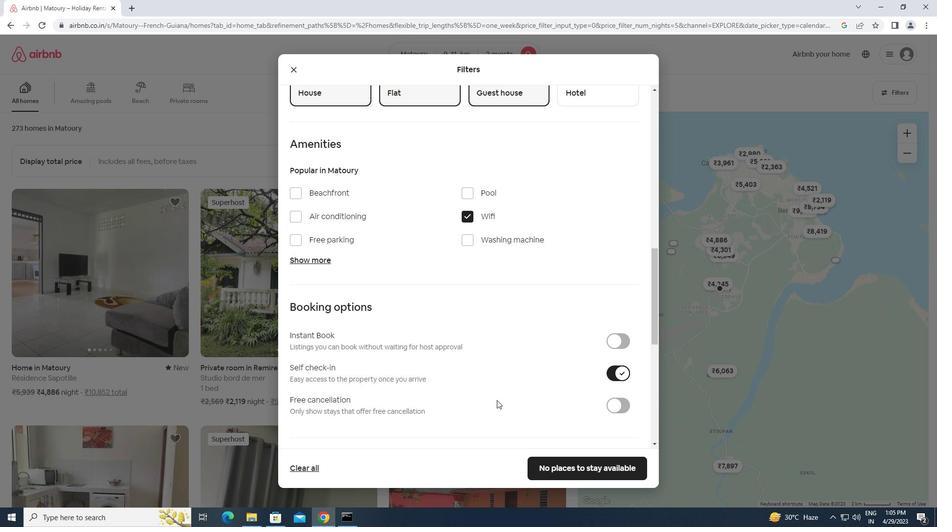 
Action: Mouse scrolled (496, 399) with delta (0, 0)
Screenshot: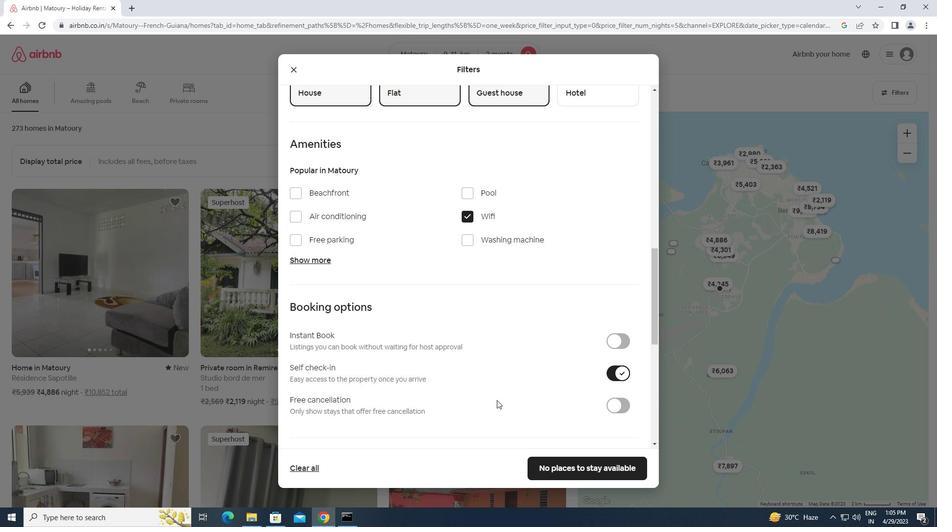 
Action: Mouse scrolled (496, 399) with delta (0, 0)
Screenshot: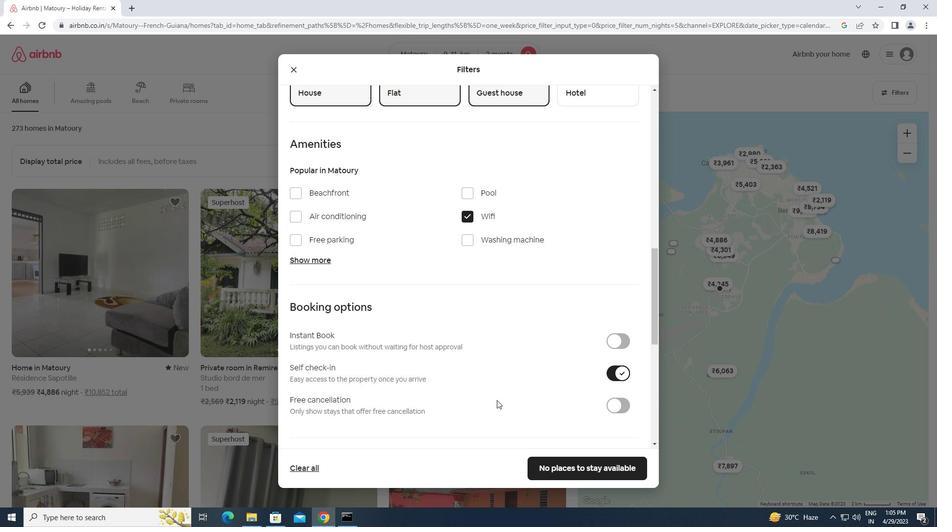 
Action: Mouse scrolled (496, 399) with delta (0, 0)
Screenshot: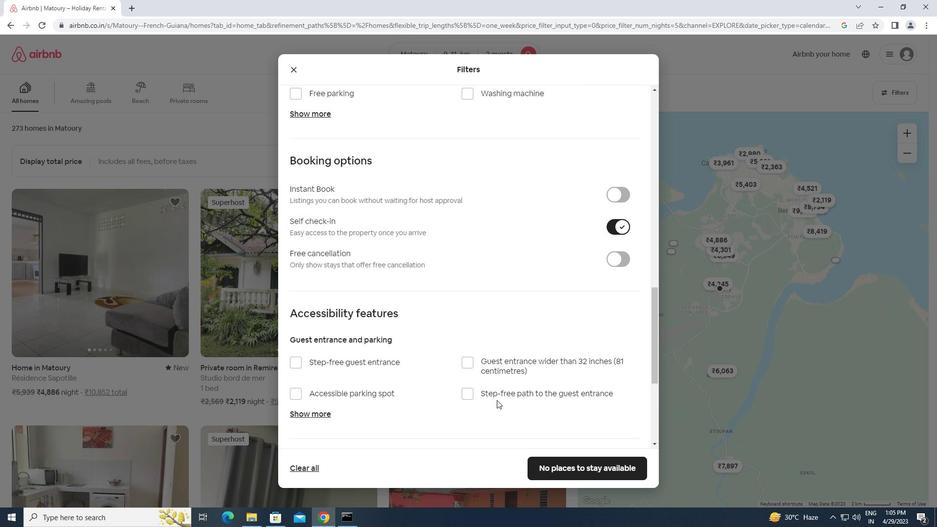 
Action: Mouse scrolled (496, 399) with delta (0, 0)
Screenshot: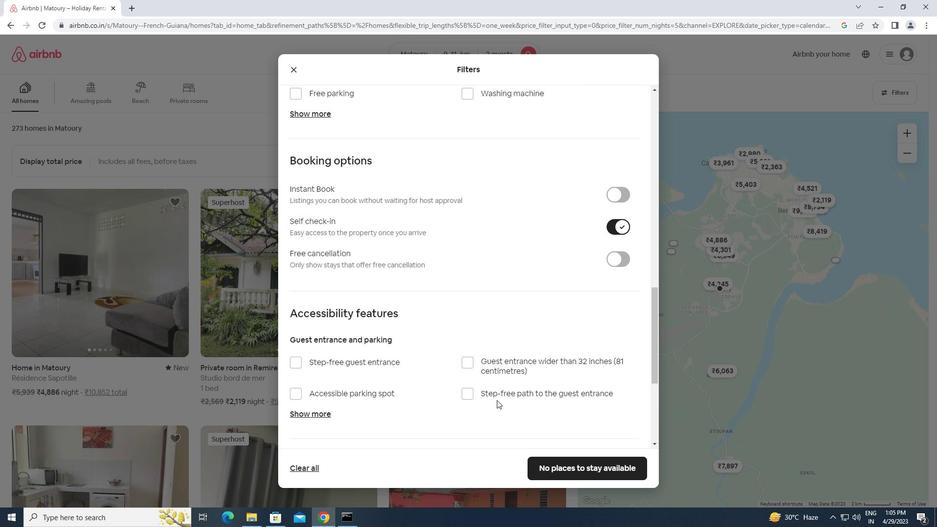 
Action: Mouse scrolled (496, 399) with delta (0, 0)
Screenshot: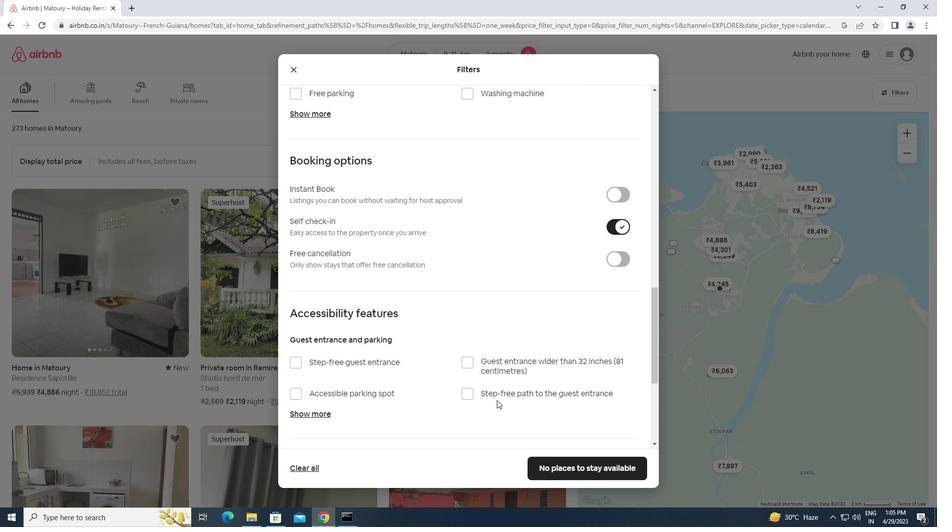
Action: Mouse scrolled (496, 399) with delta (0, 0)
Screenshot: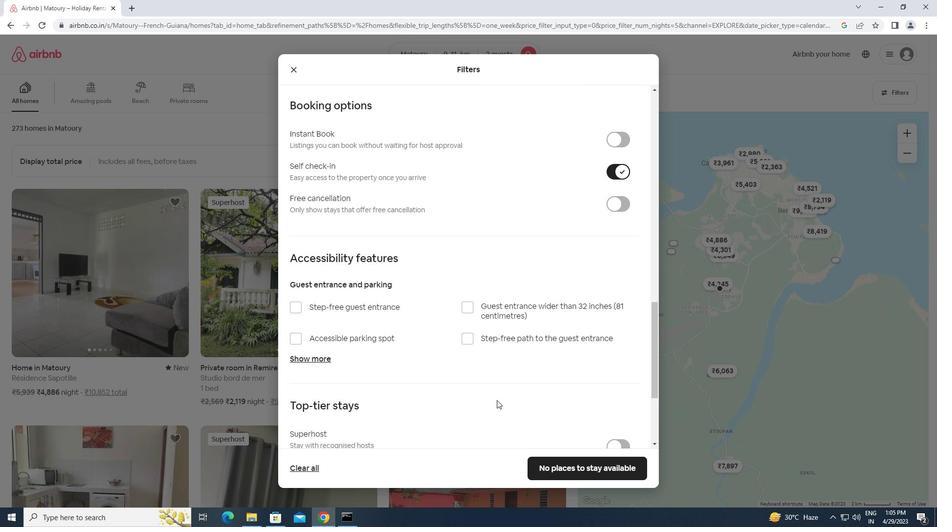 
Action: Mouse scrolled (496, 399) with delta (0, 0)
Screenshot: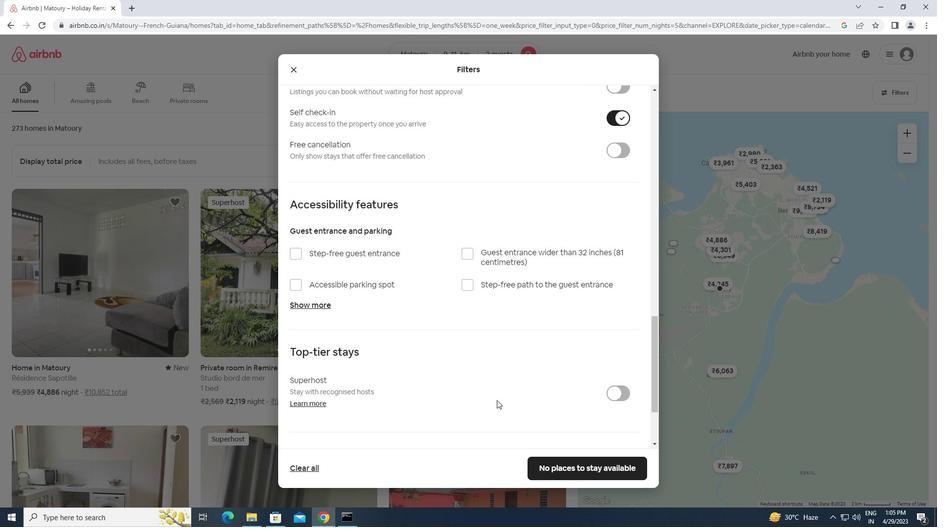 
Action: Mouse scrolled (496, 399) with delta (0, 0)
Screenshot: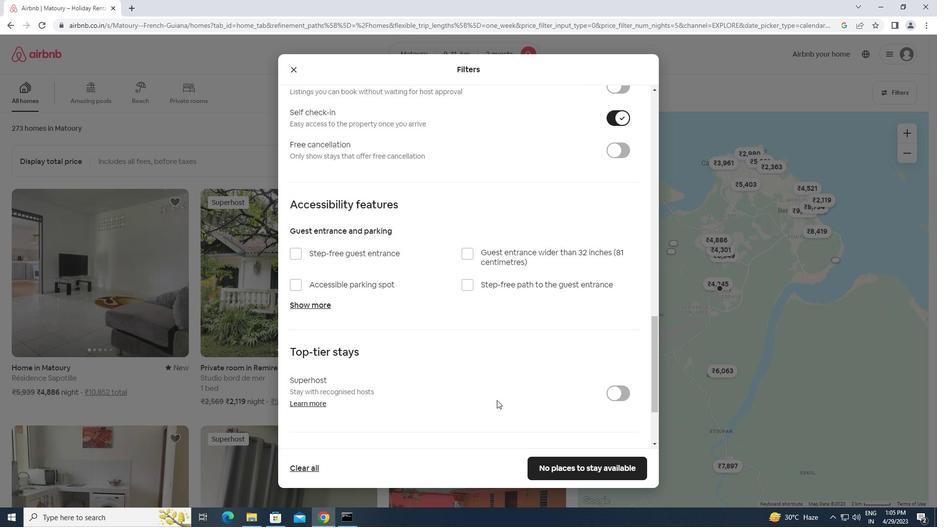 
Action: Mouse moved to (579, 467)
Screenshot: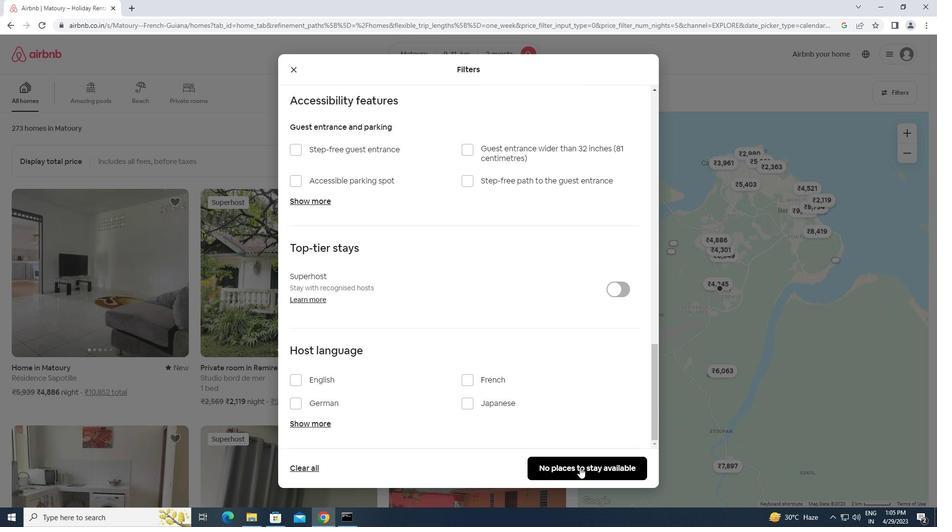 
Action: Mouse pressed left at (579, 467)
Screenshot: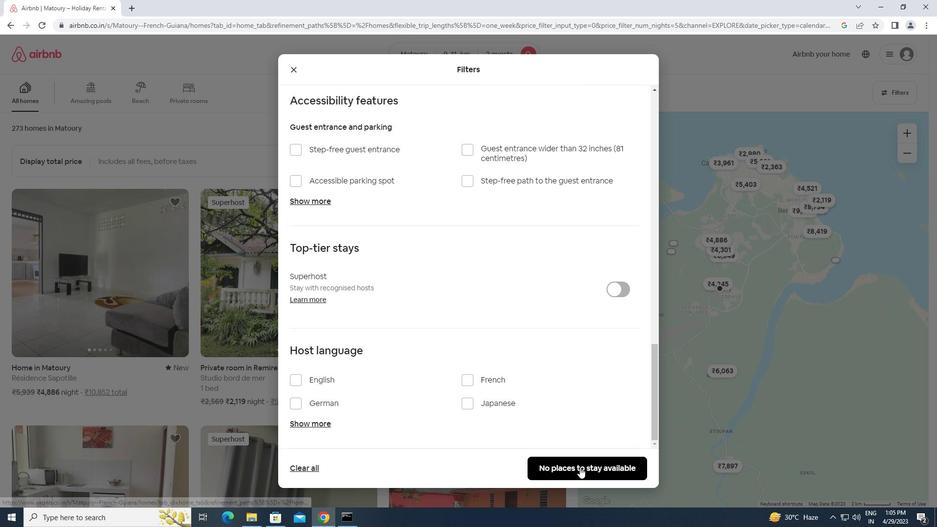 
Action: Mouse moved to (579, 467)
Screenshot: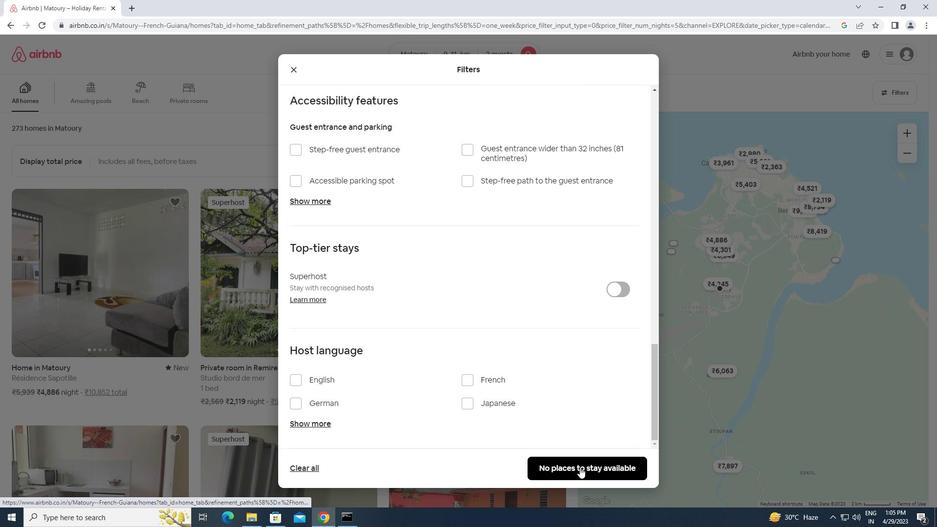 
